 Task: Open Card Card0000000117 in Board Board0000000030 in Workspace WS0000000010 in Trello. Add Member Ayush98111@gmail.com to Card Card0000000117 in Board Board0000000030 in Workspace WS0000000010 in Trello. Add Purple Label titled Label0000000117 to Card Card0000000117 in Board Board0000000030 in Workspace WS0000000010 in Trello. Add Checklist CL0000000117 to Card Card0000000117 in Board Board0000000030 in Workspace WS0000000010 in Trello. Add Dates with Start Date as Aug 01 2023 and Due Date as Aug 31 2023 to Card Card0000000117 in Board Board0000000030 in Workspace WS0000000010 in Trello
Action: Mouse moved to (393, 344)
Screenshot: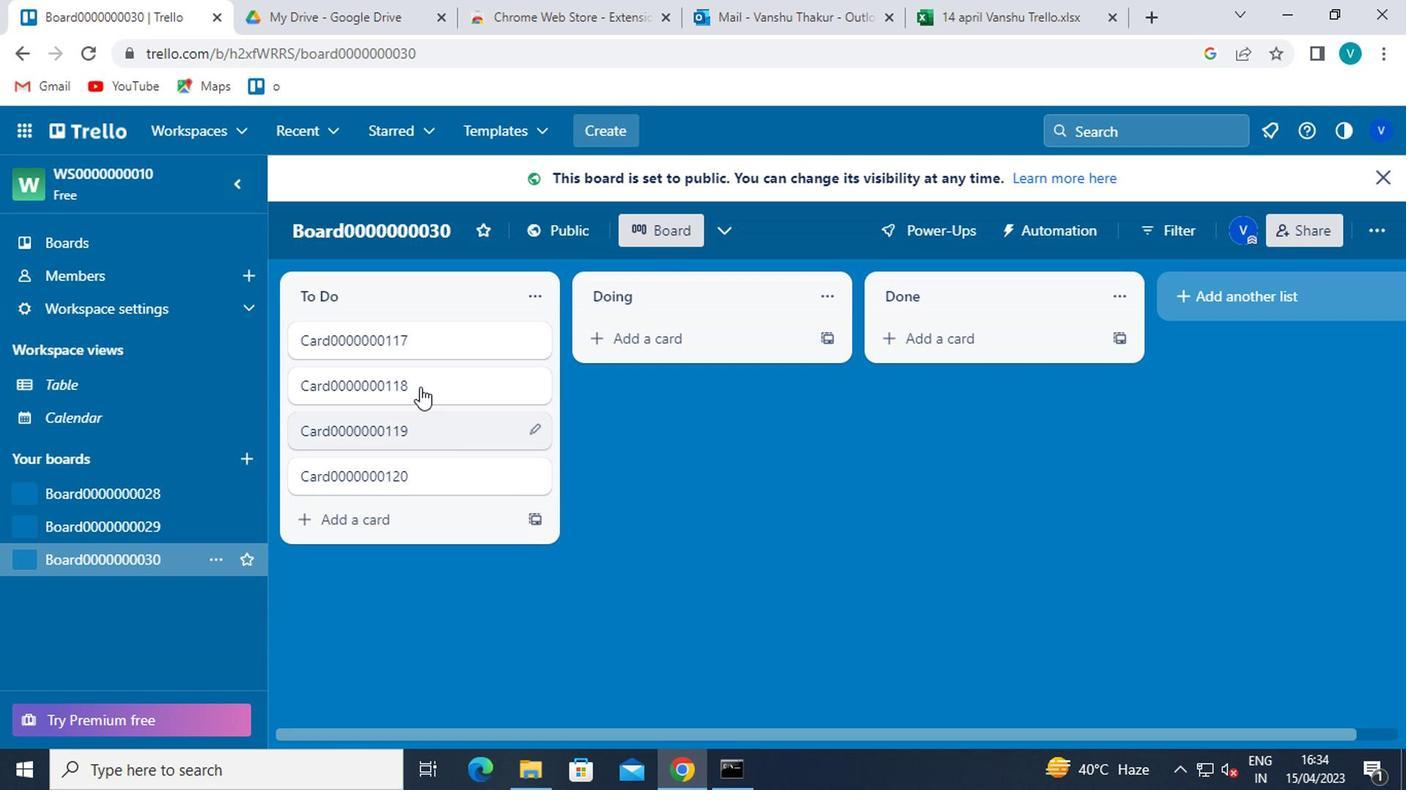 
Action: Mouse pressed left at (393, 344)
Screenshot: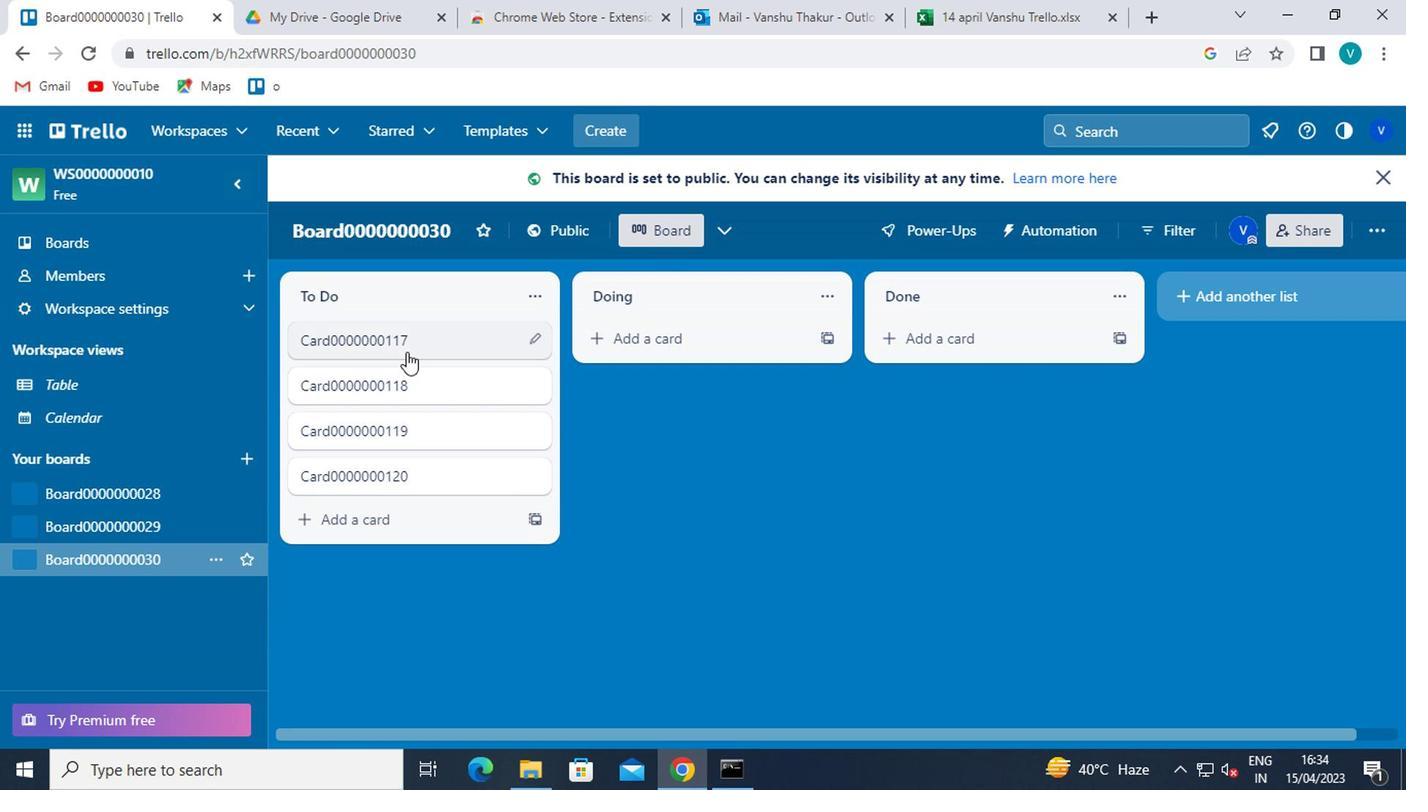 
Action: Mouse moved to (956, 296)
Screenshot: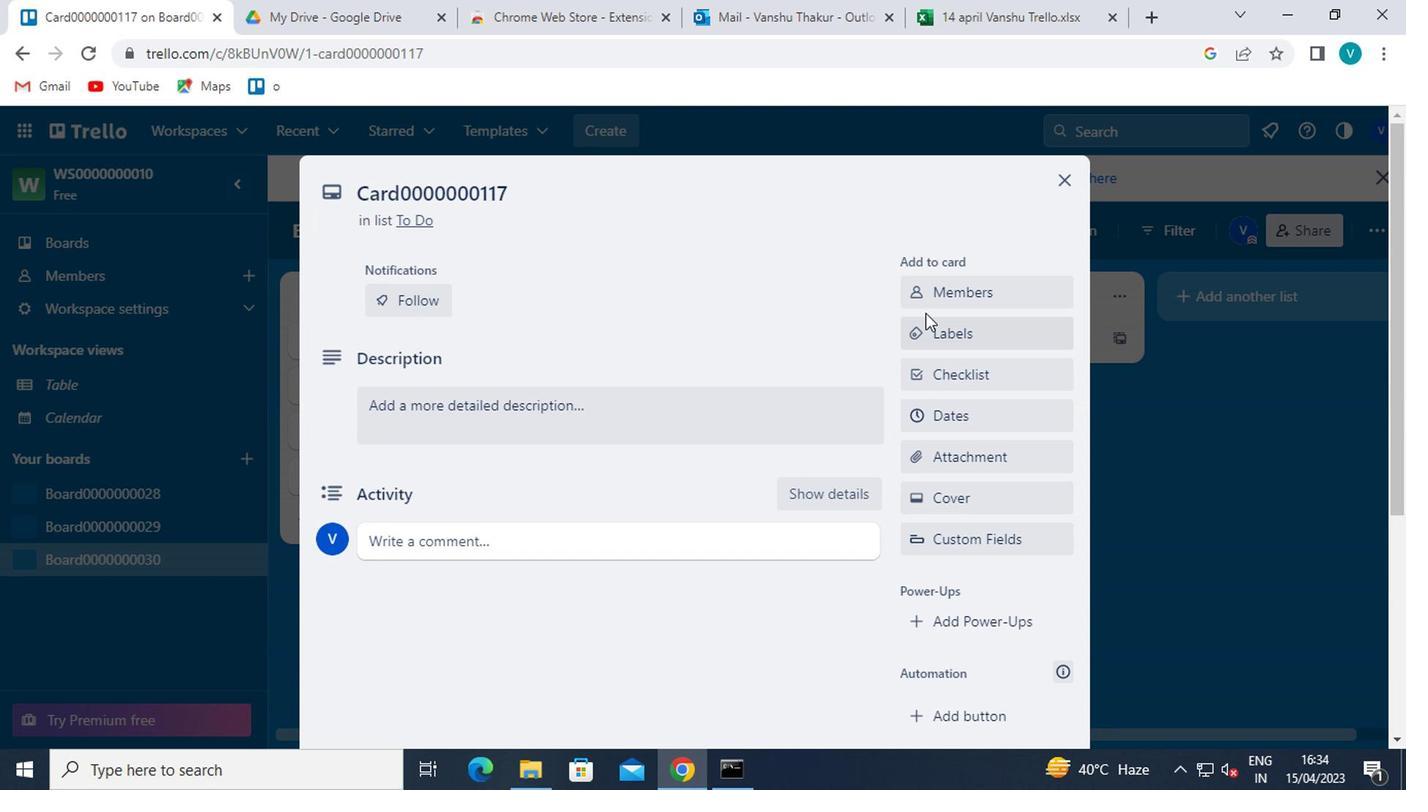 
Action: Mouse pressed left at (956, 296)
Screenshot: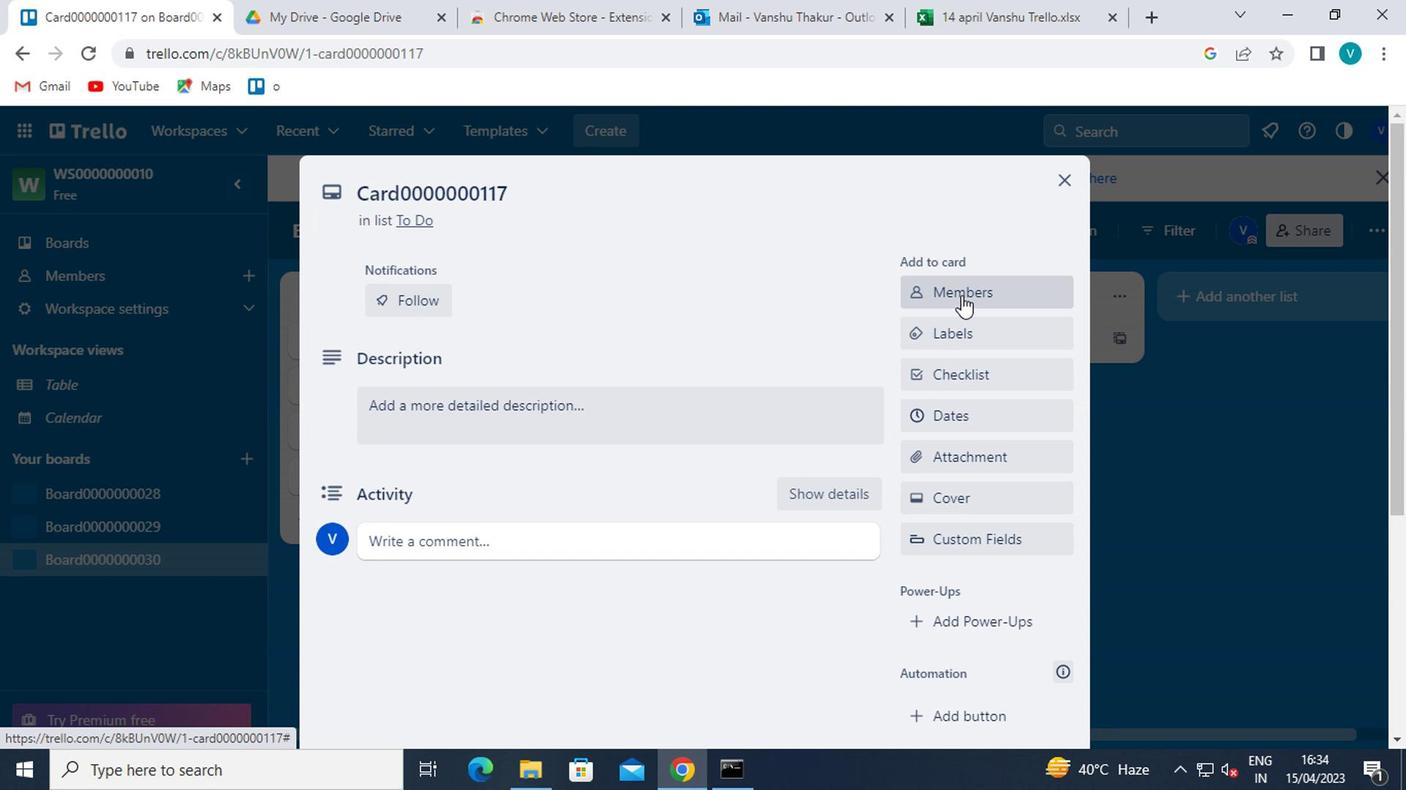 
Action: Mouse moved to (956, 388)
Screenshot: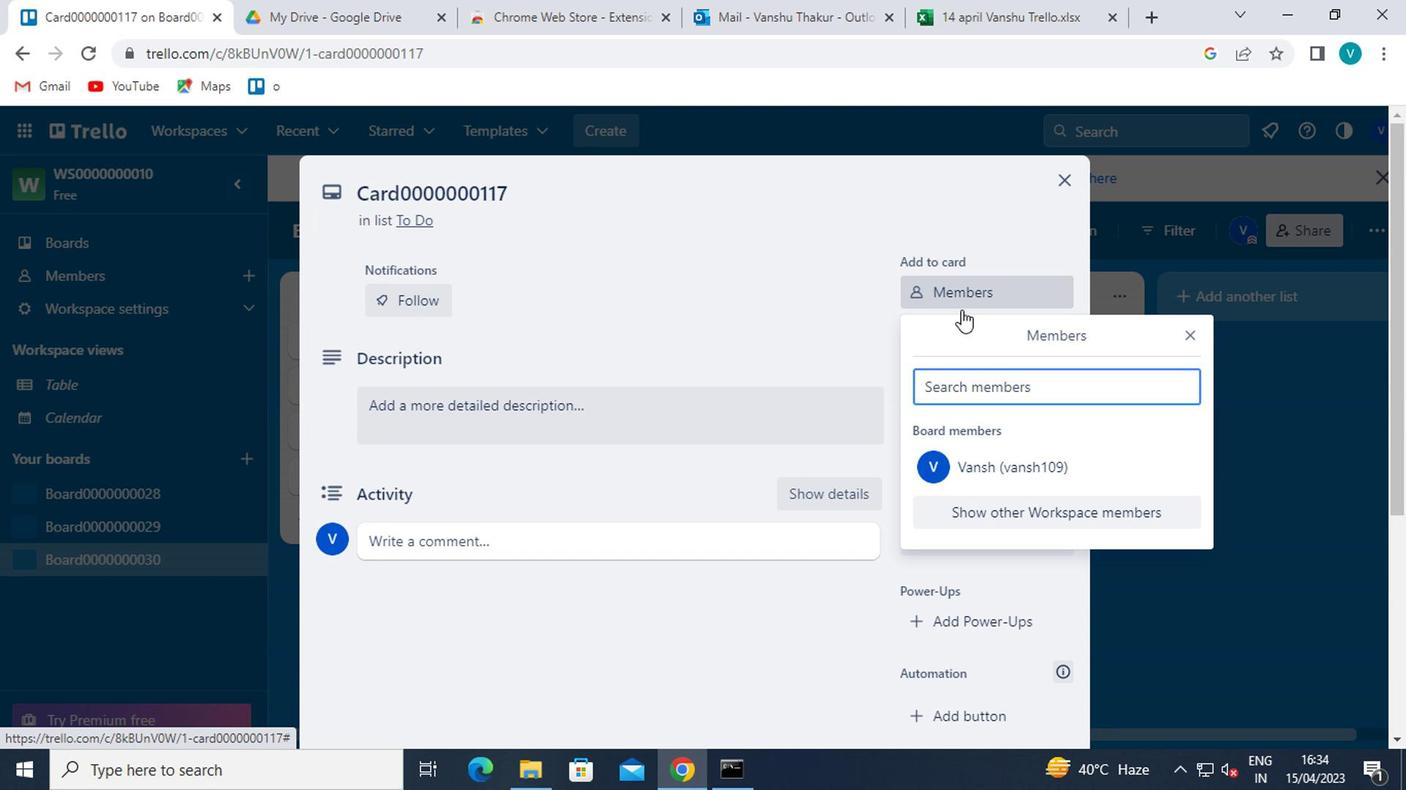 
Action: Mouse pressed left at (956, 388)
Screenshot: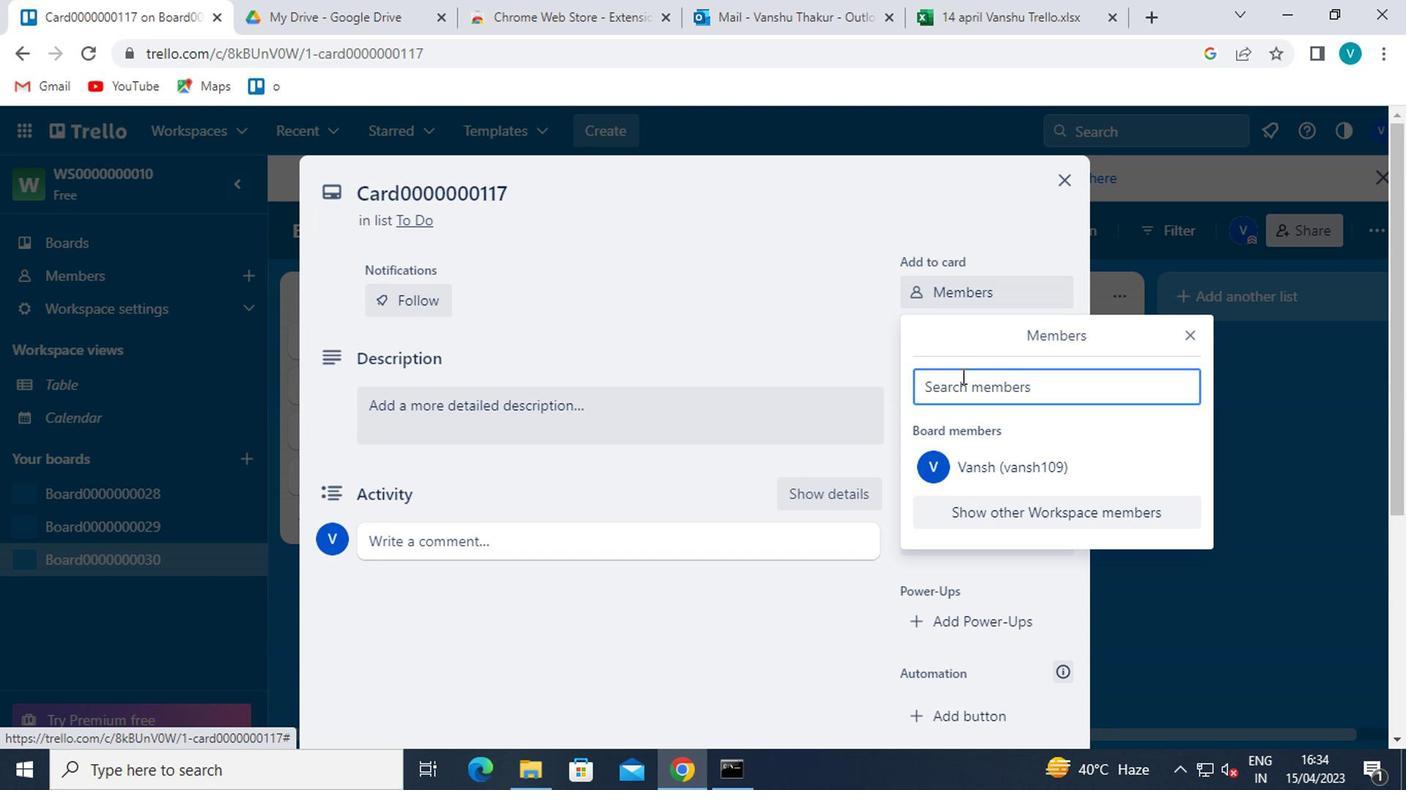 
Action: Key pressed <Key.shift>AYUSH9811<Key.shift>@GMAIL.COM
Screenshot: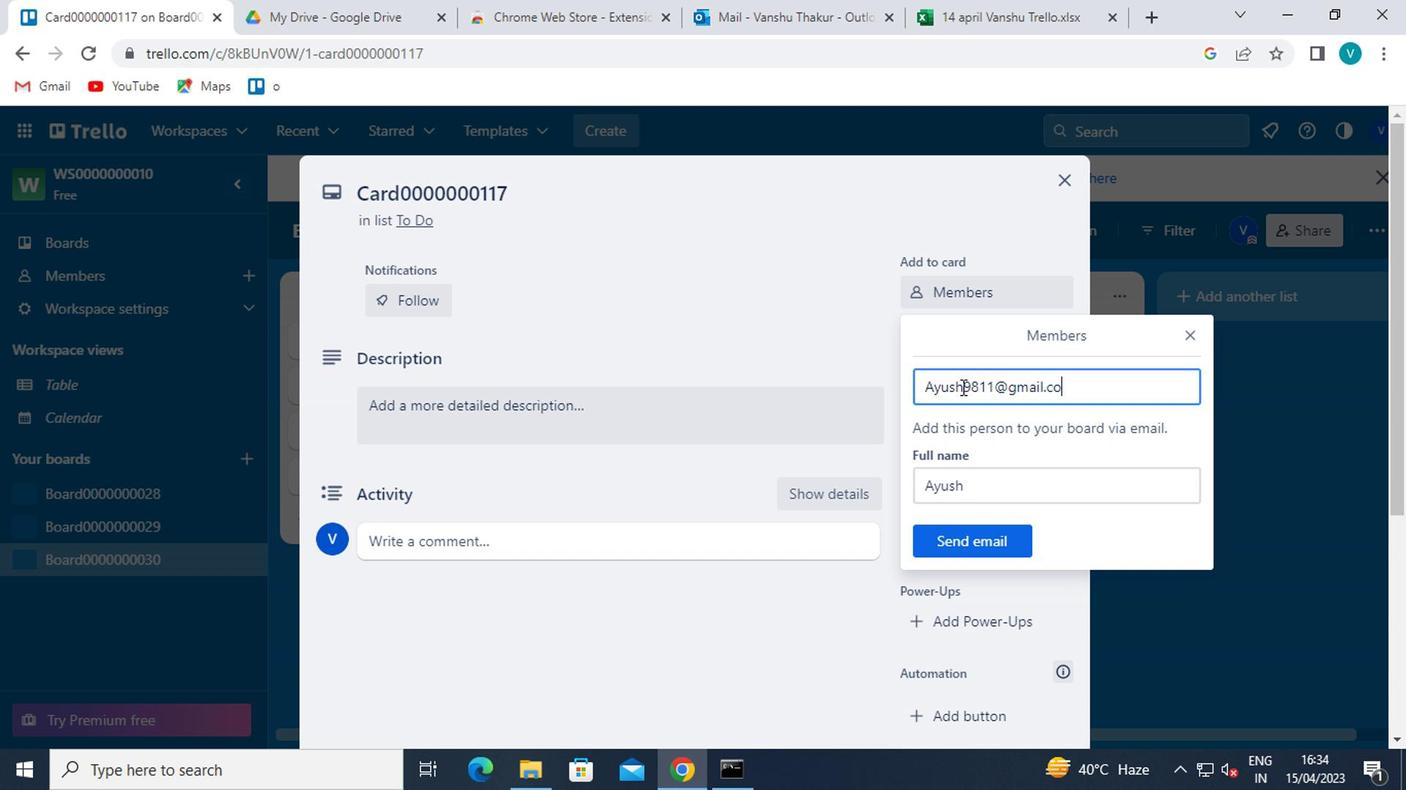 
Action: Mouse moved to (965, 534)
Screenshot: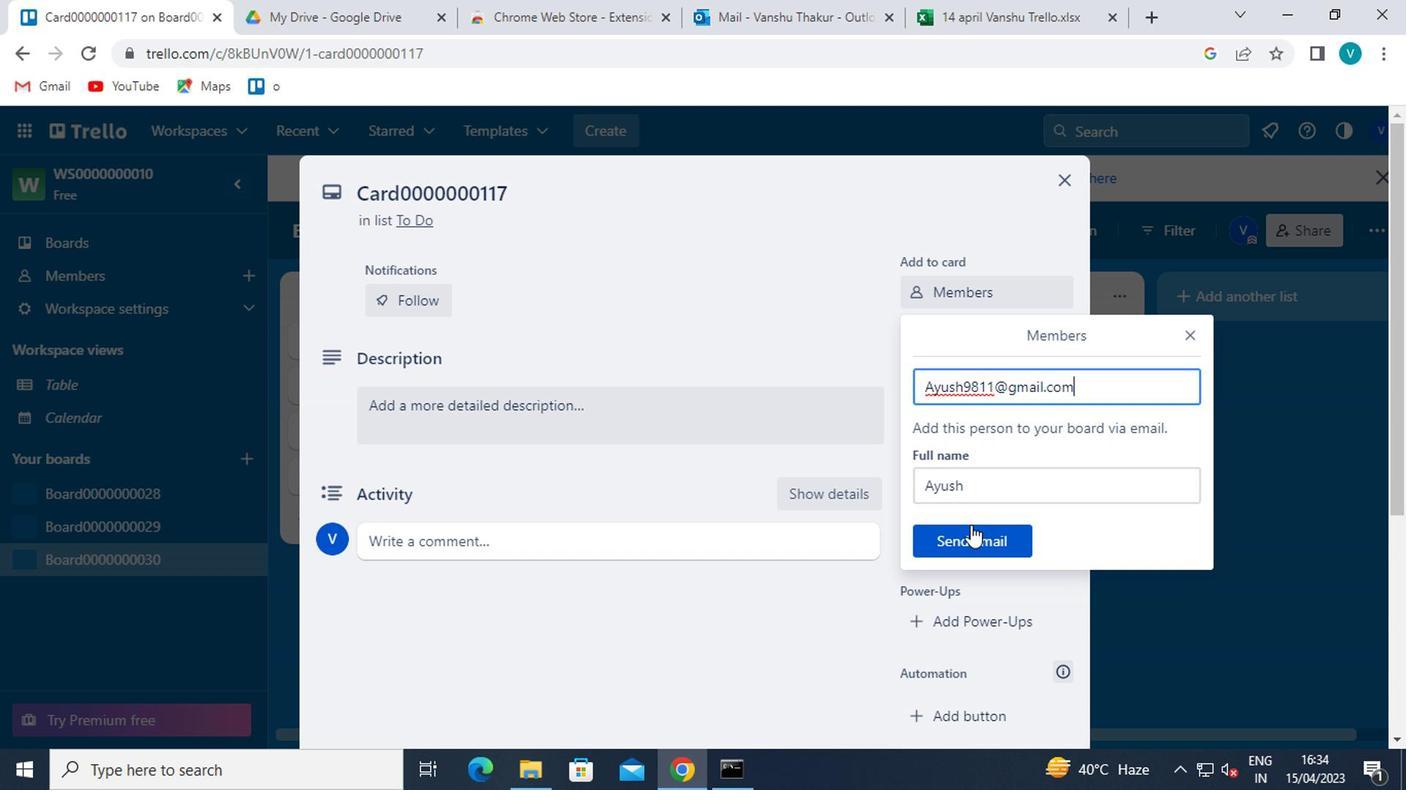 
Action: Mouse pressed left at (965, 534)
Screenshot: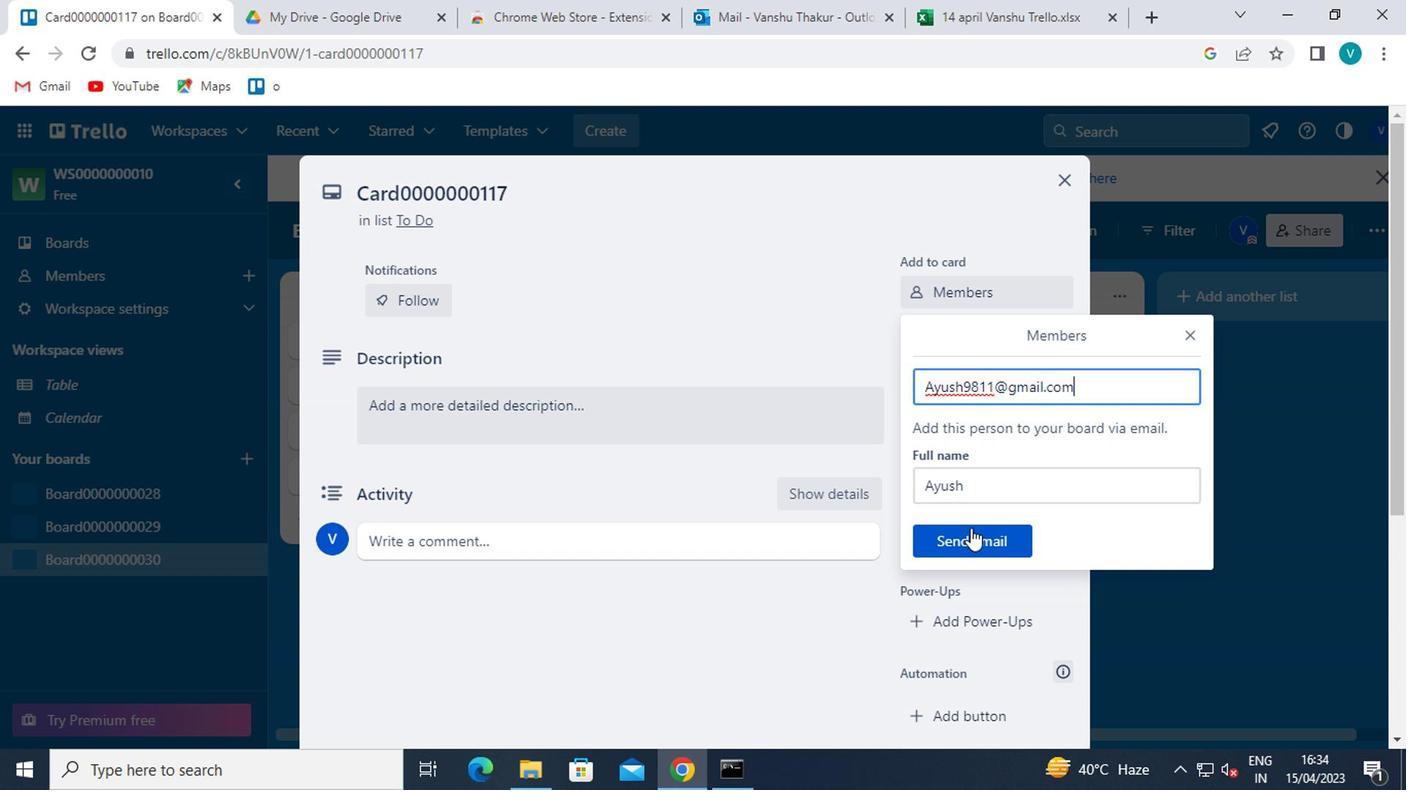 
Action: Mouse moved to (971, 338)
Screenshot: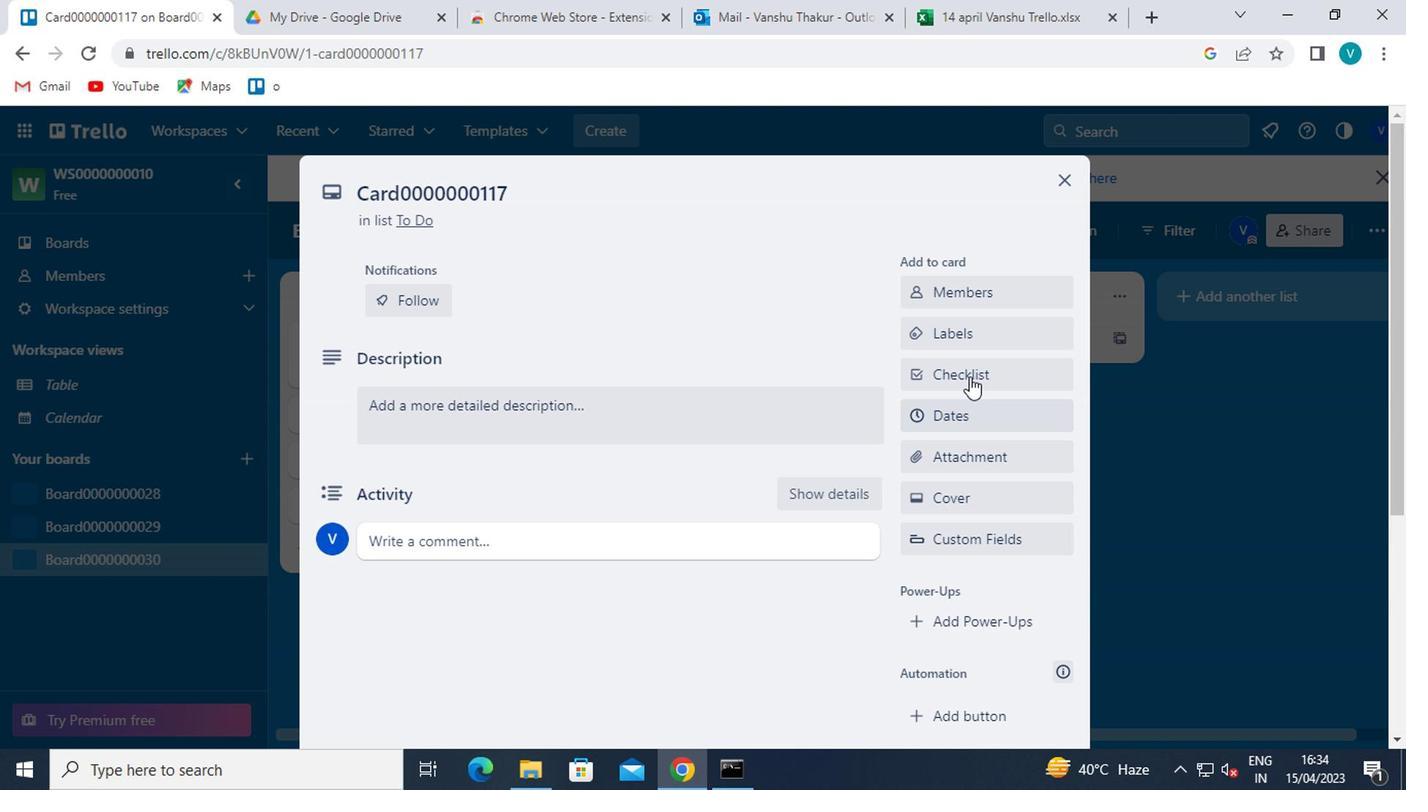 
Action: Mouse pressed left at (971, 338)
Screenshot: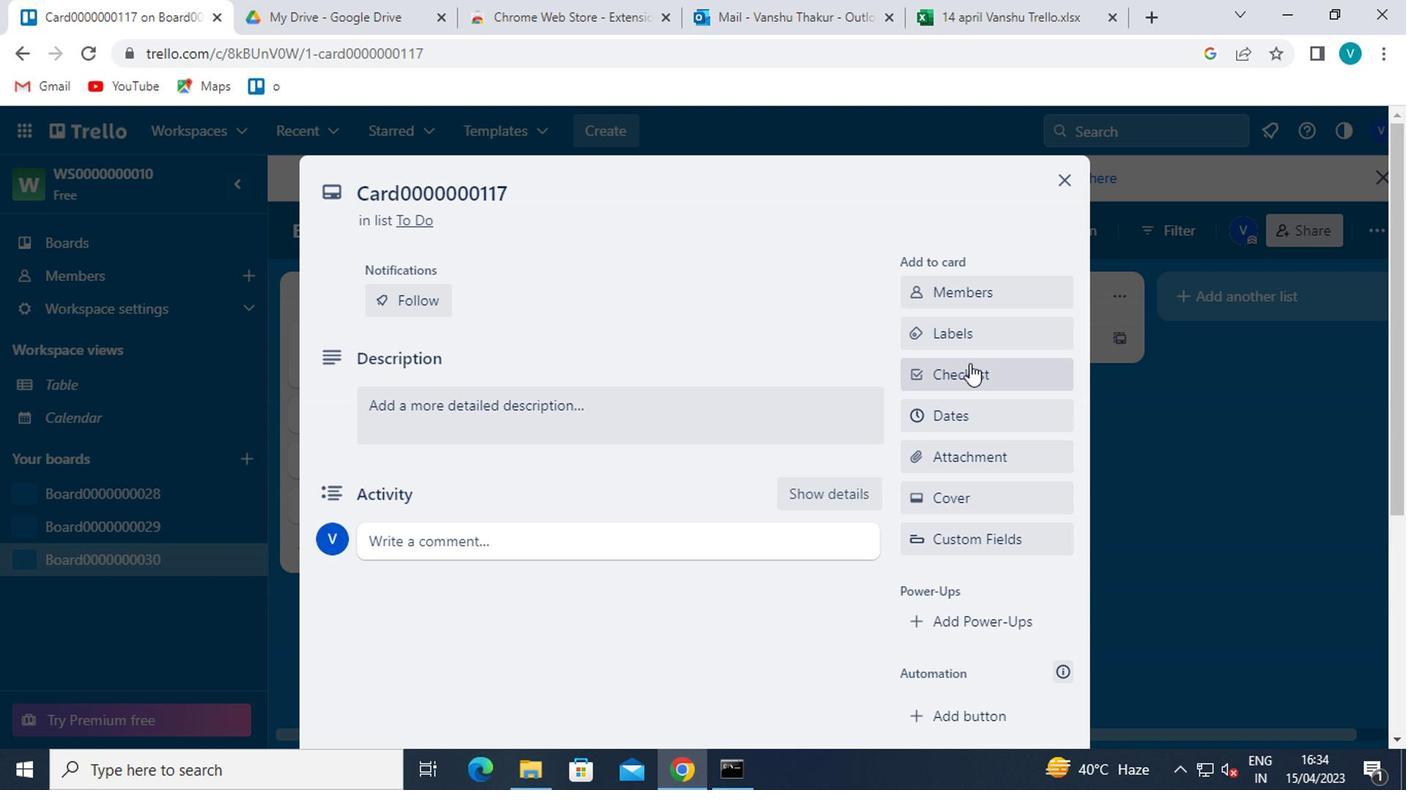 
Action: Mouse moved to (1004, 531)
Screenshot: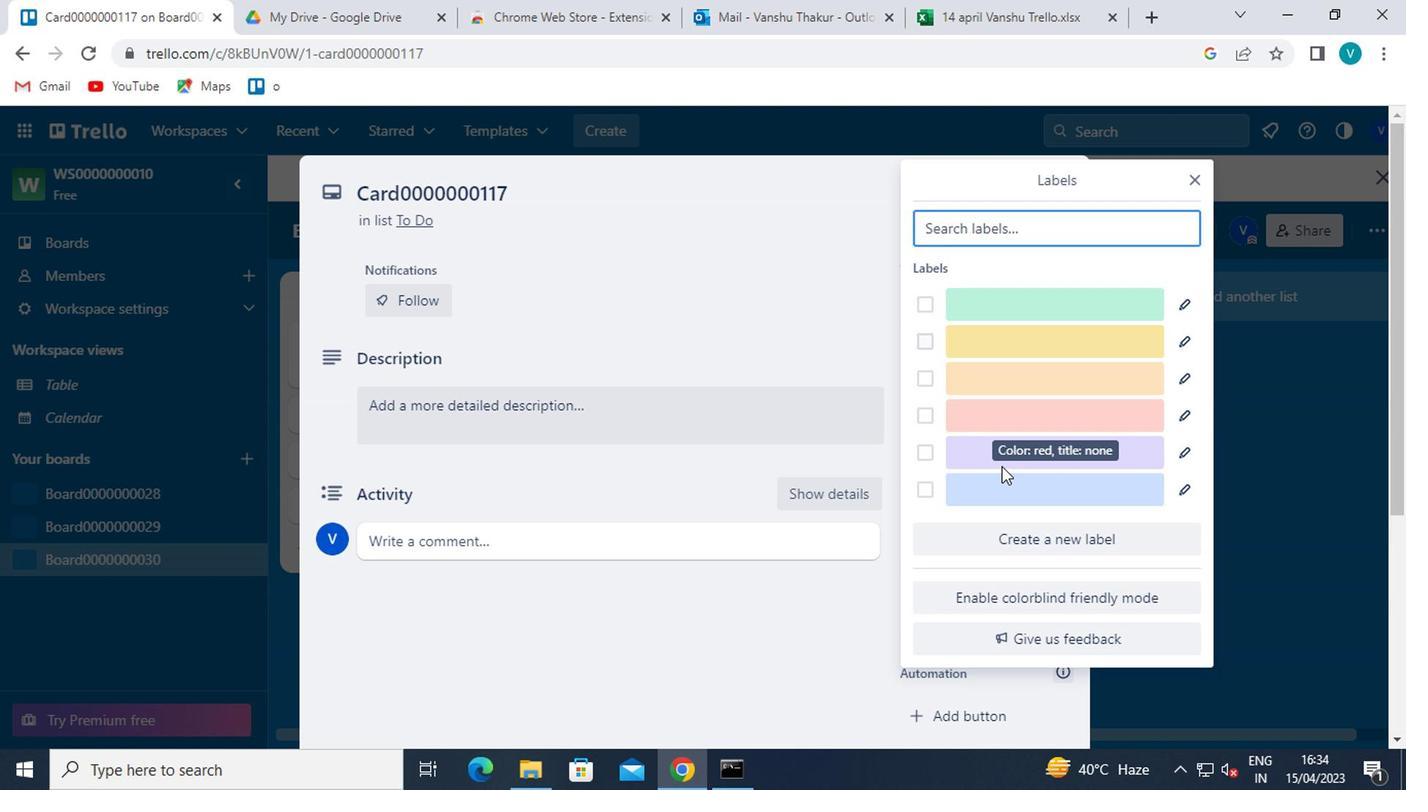 
Action: Mouse pressed left at (1004, 531)
Screenshot: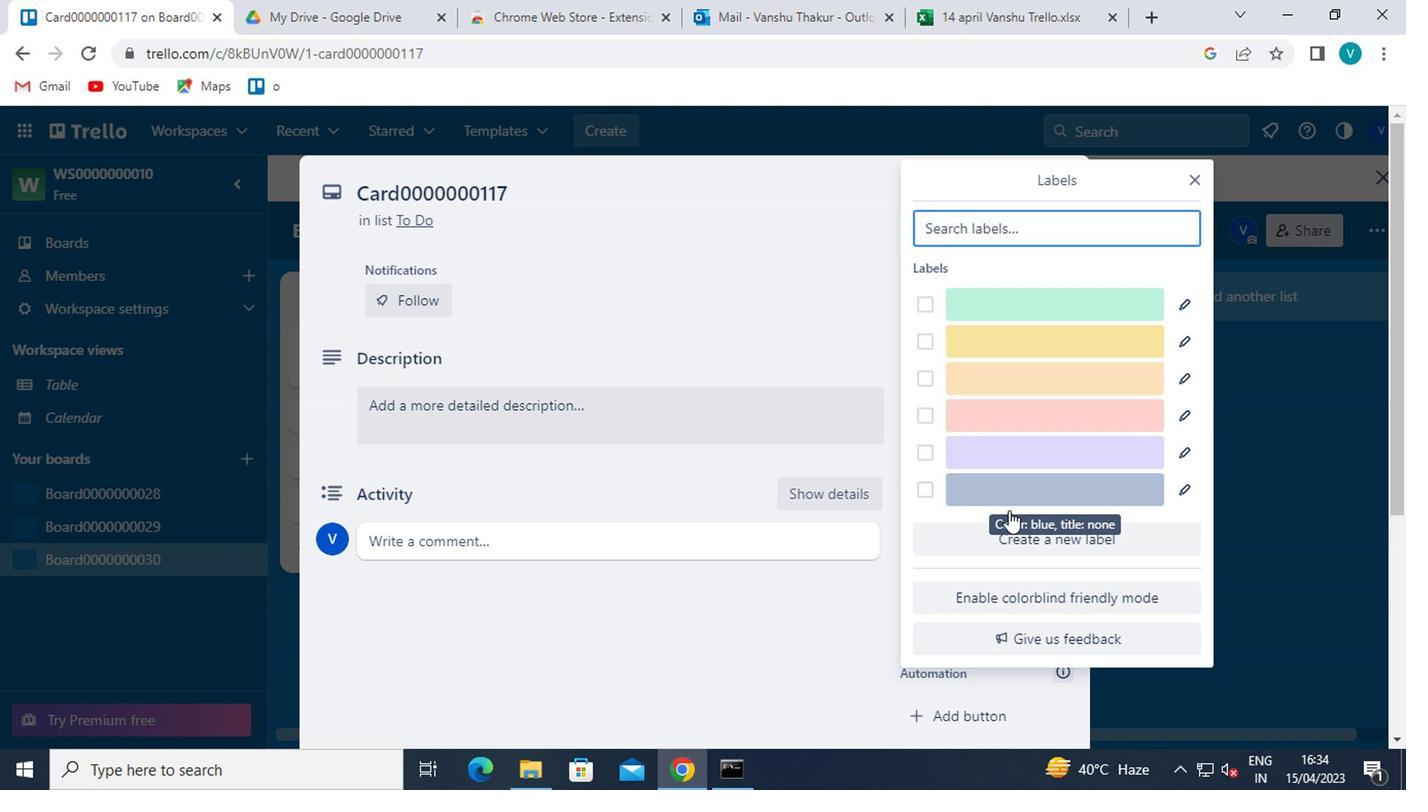 
Action: Mouse moved to (1006, 534)
Screenshot: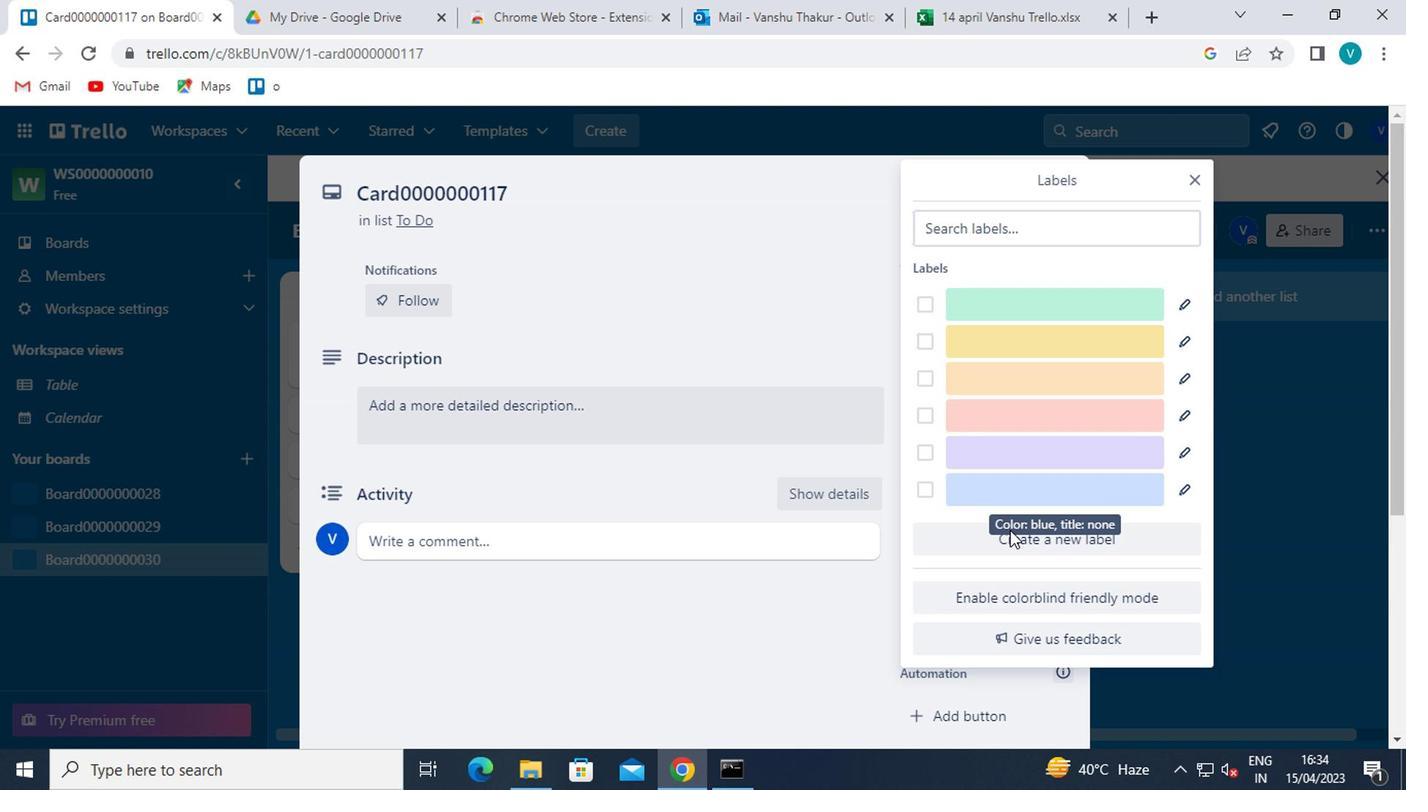 
Action: Mouse pressed left at (1006, 534)
Screenshot: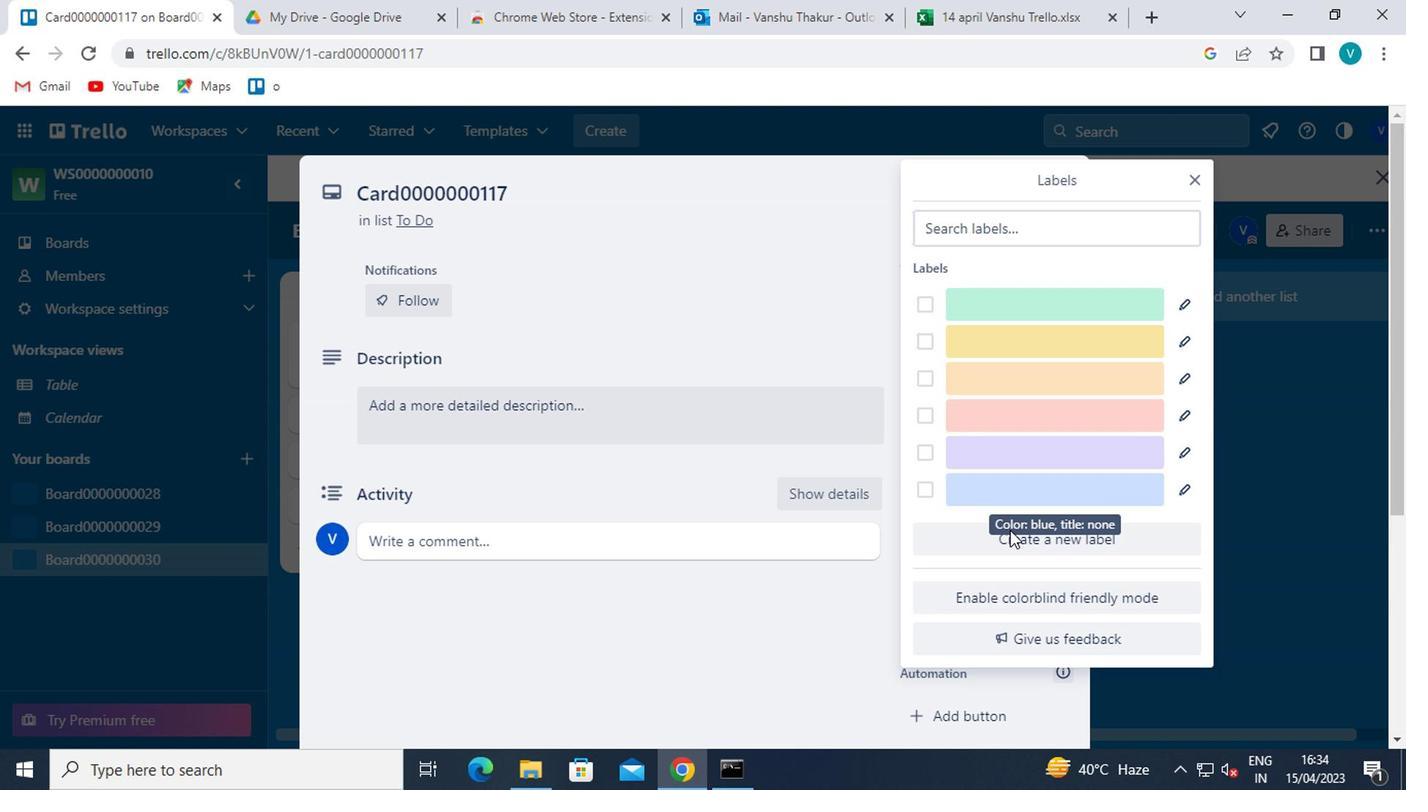 
Action: Mouse moved to (1008, 539)
Screenshot: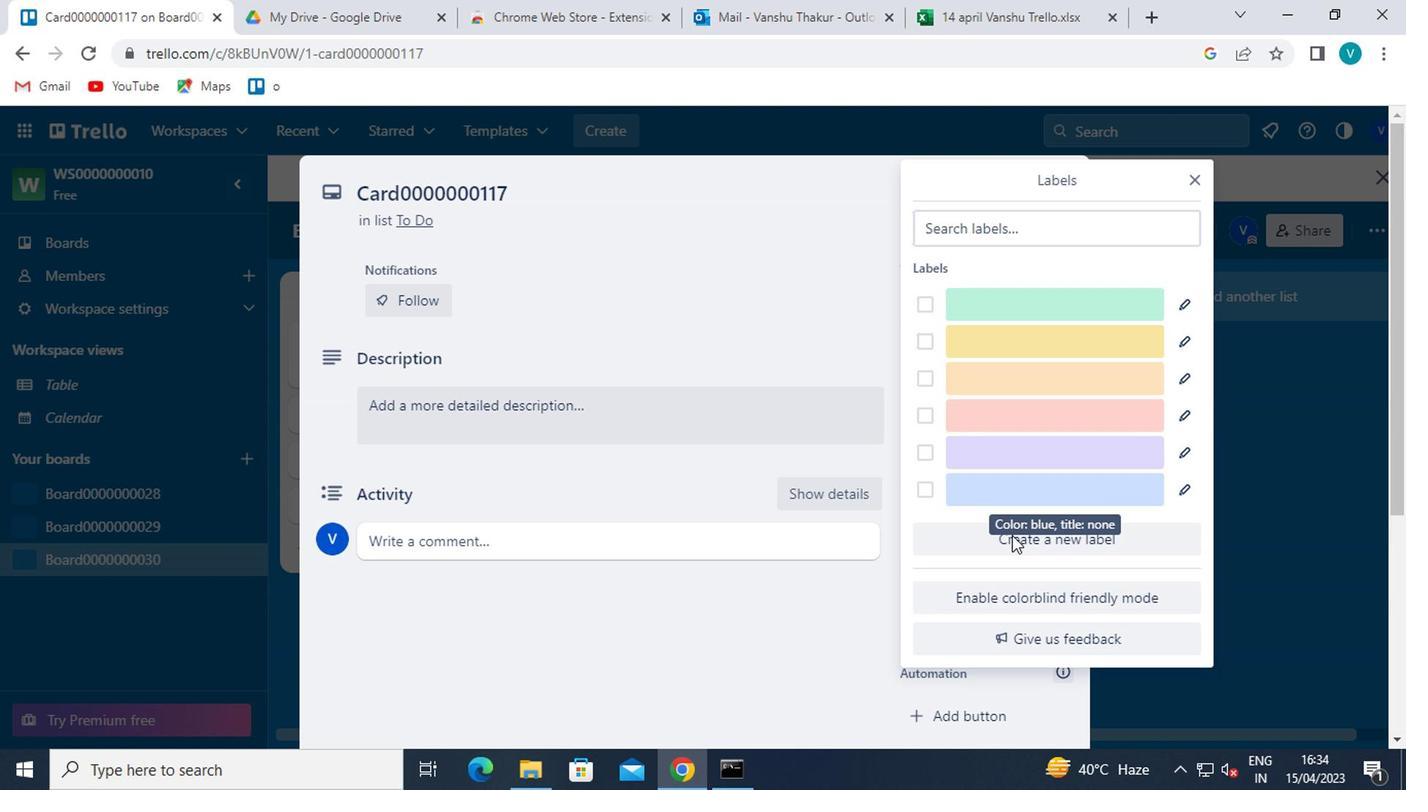
Action: Mouse pressed left at (1008, 539)
Screenshot: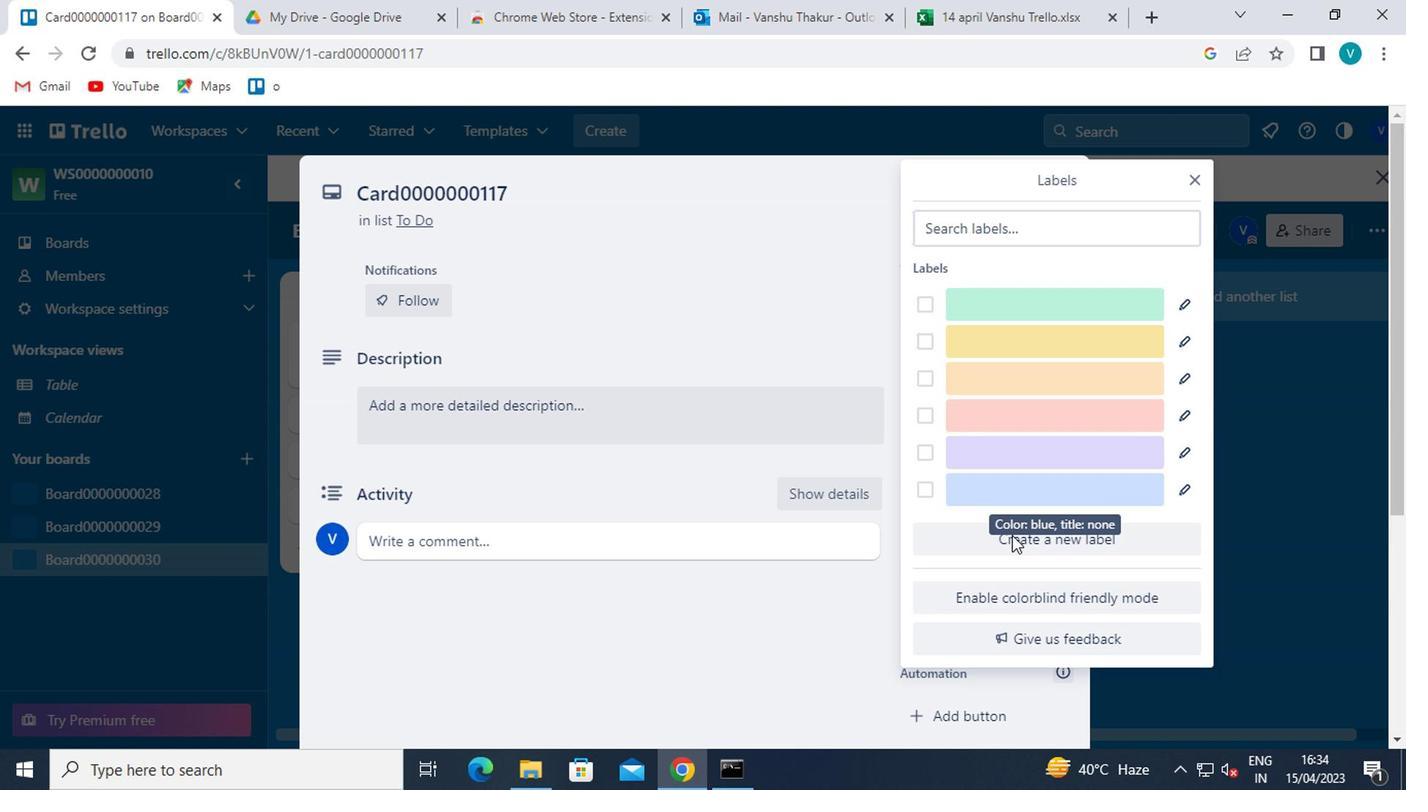 
Action: Mouse moved to (1165, 481)
Screenshot: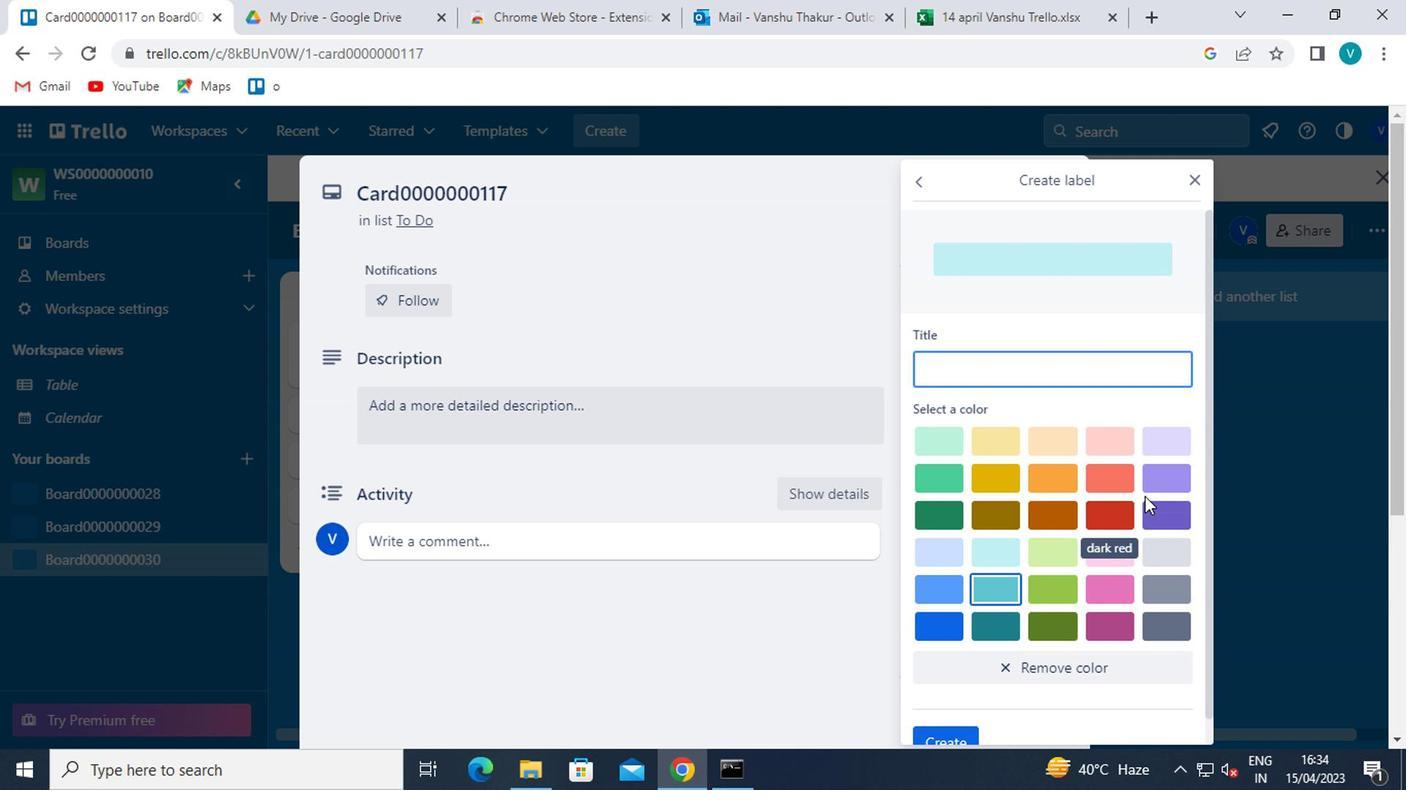 
Action: Mouse pressed left at (1165, 481)
Screenshot: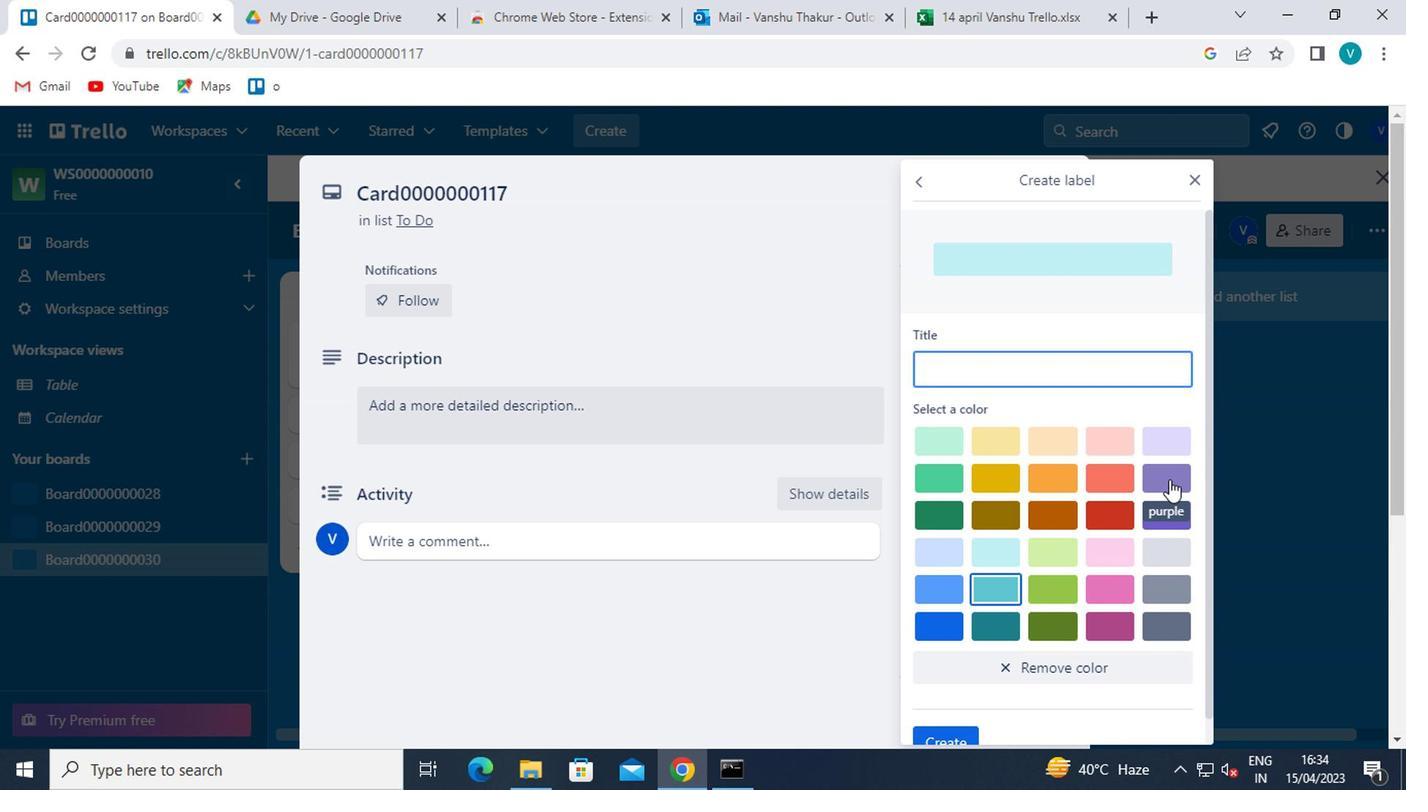 
Action: Mouse moved to (1028, 359)
Screenshot: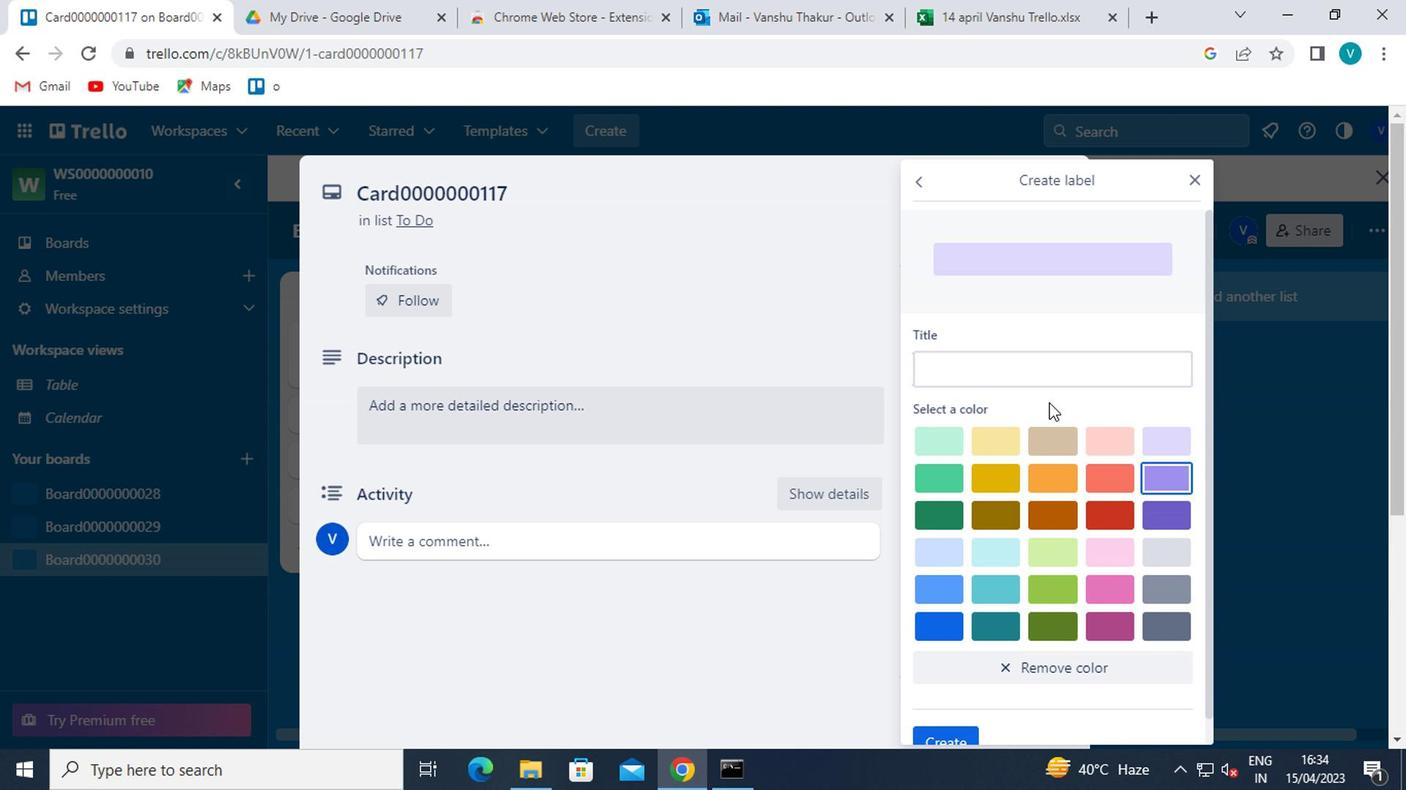 
Action: Mouse pressed left at (1028, 359)
Screenshot: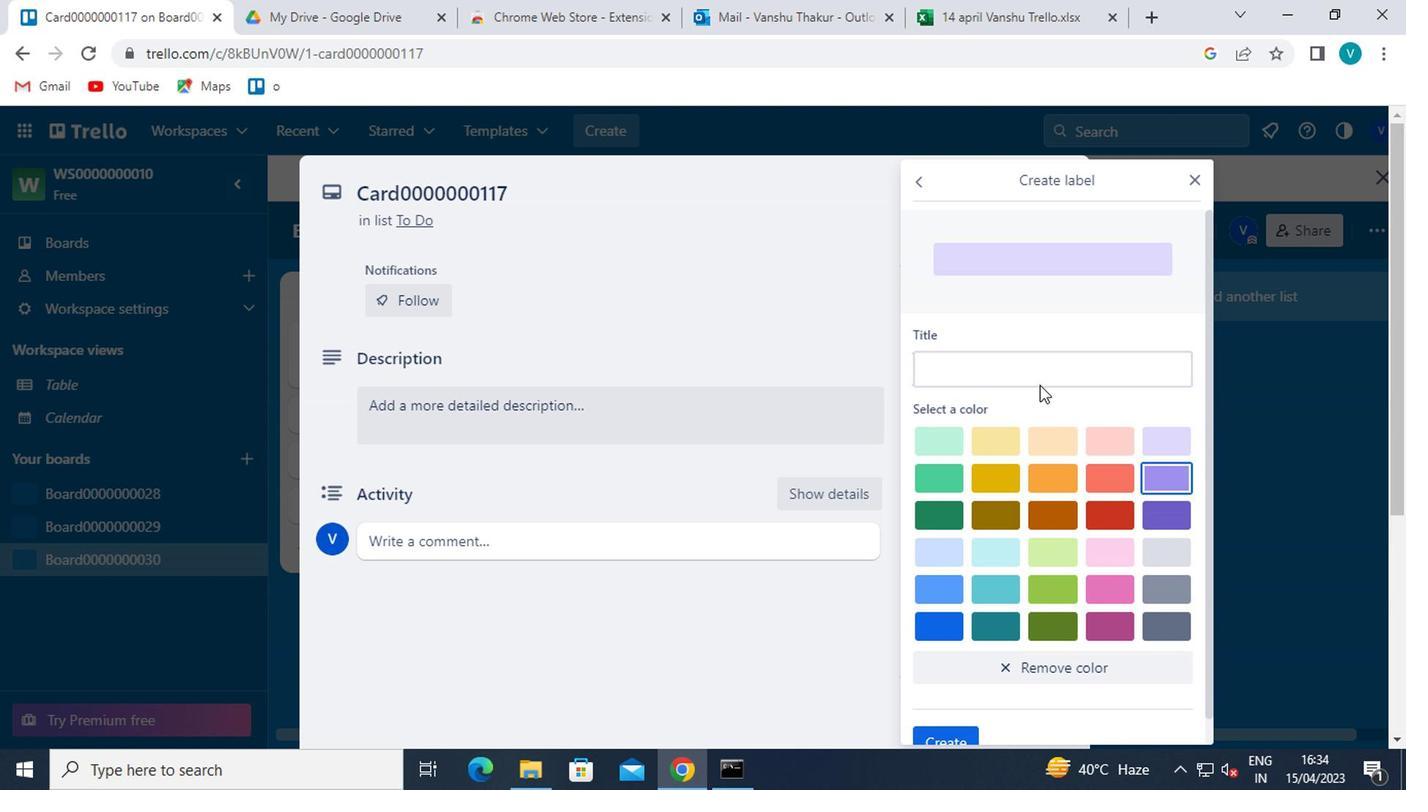 
Action: Key pressed <Key.shift>LABEL0000000117
Screenshot: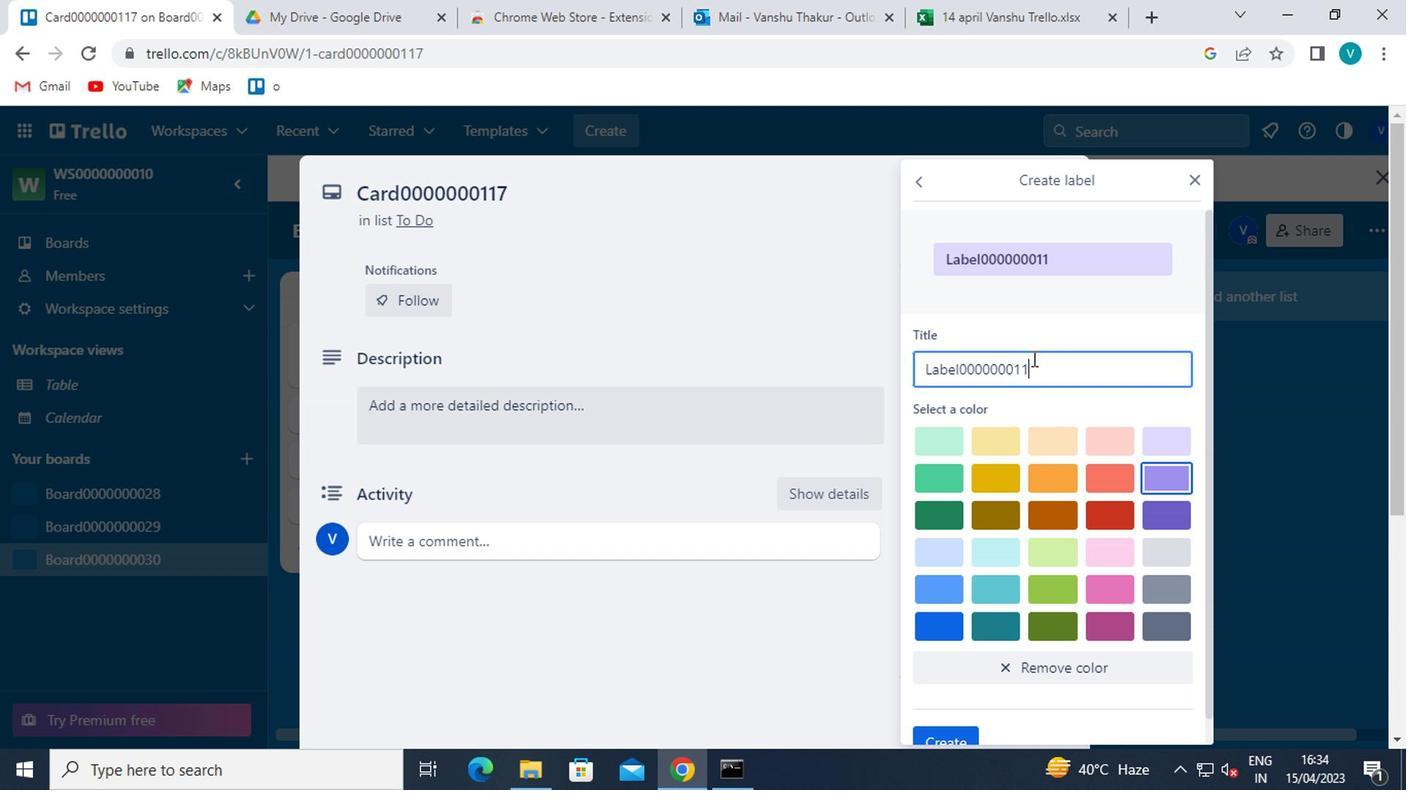 
Action: Mouse moved to (1026, 369)
Screenshot: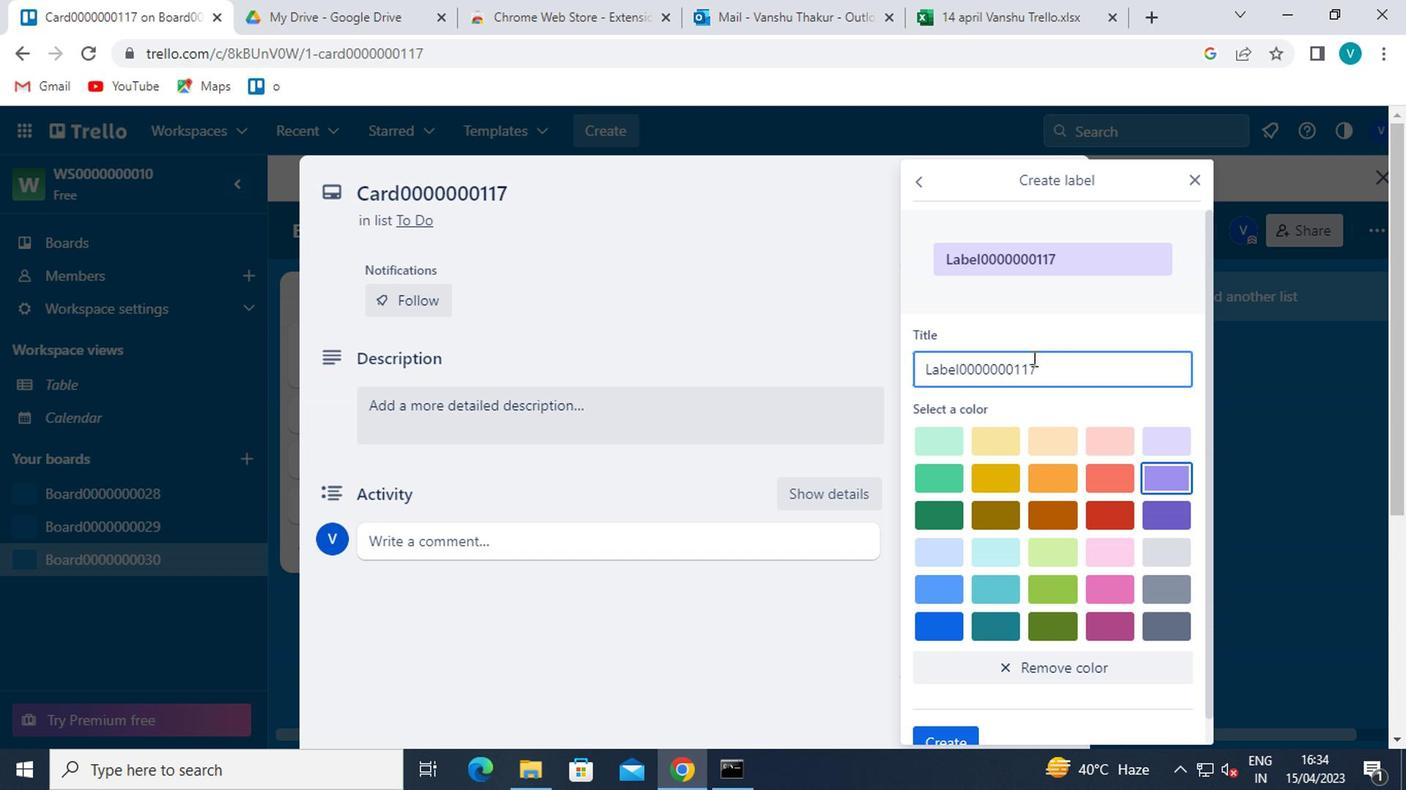
Action: Mouse scrolled (1026, 369) with delta (0, 0)
Screenshot: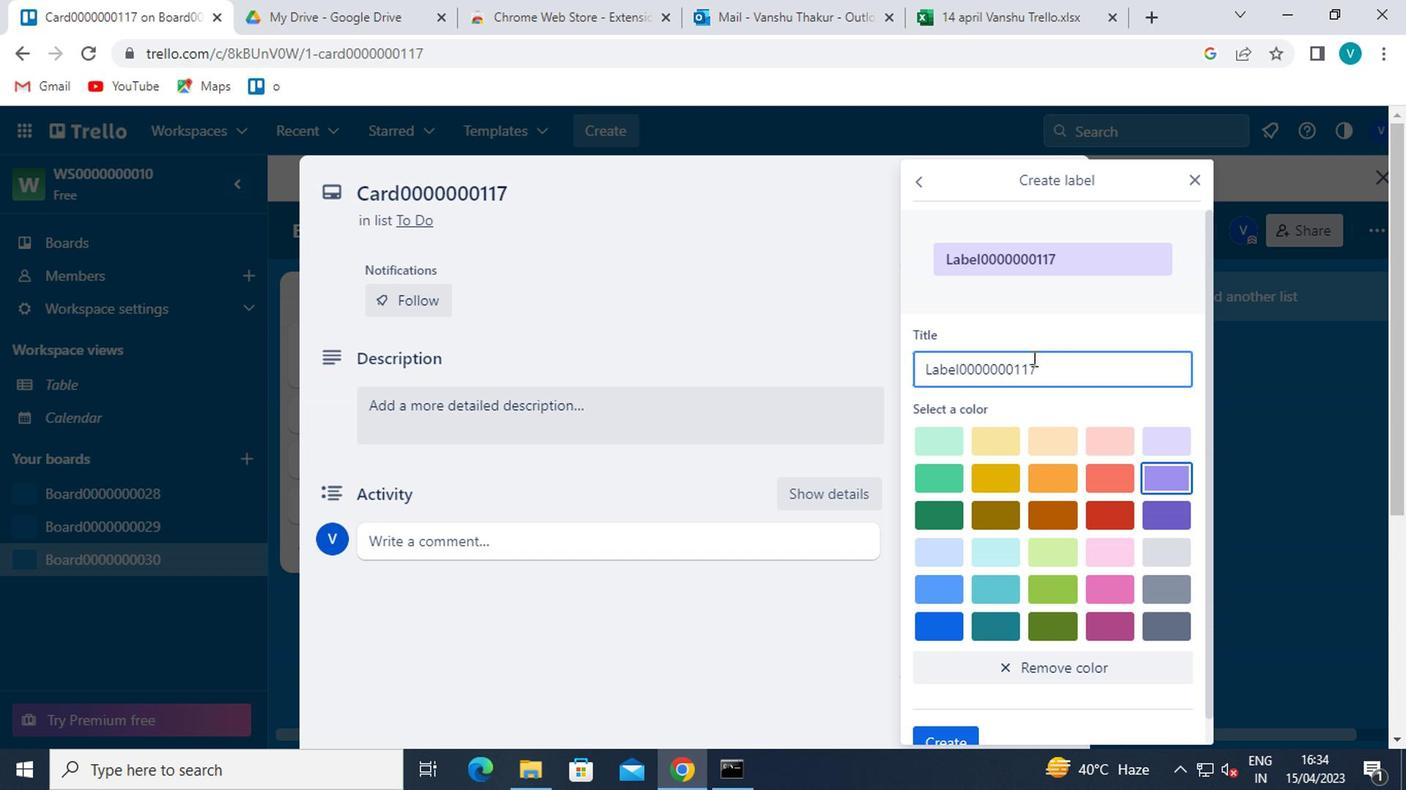 
Action: Mouse moved to (1026, 372)
Screenshot: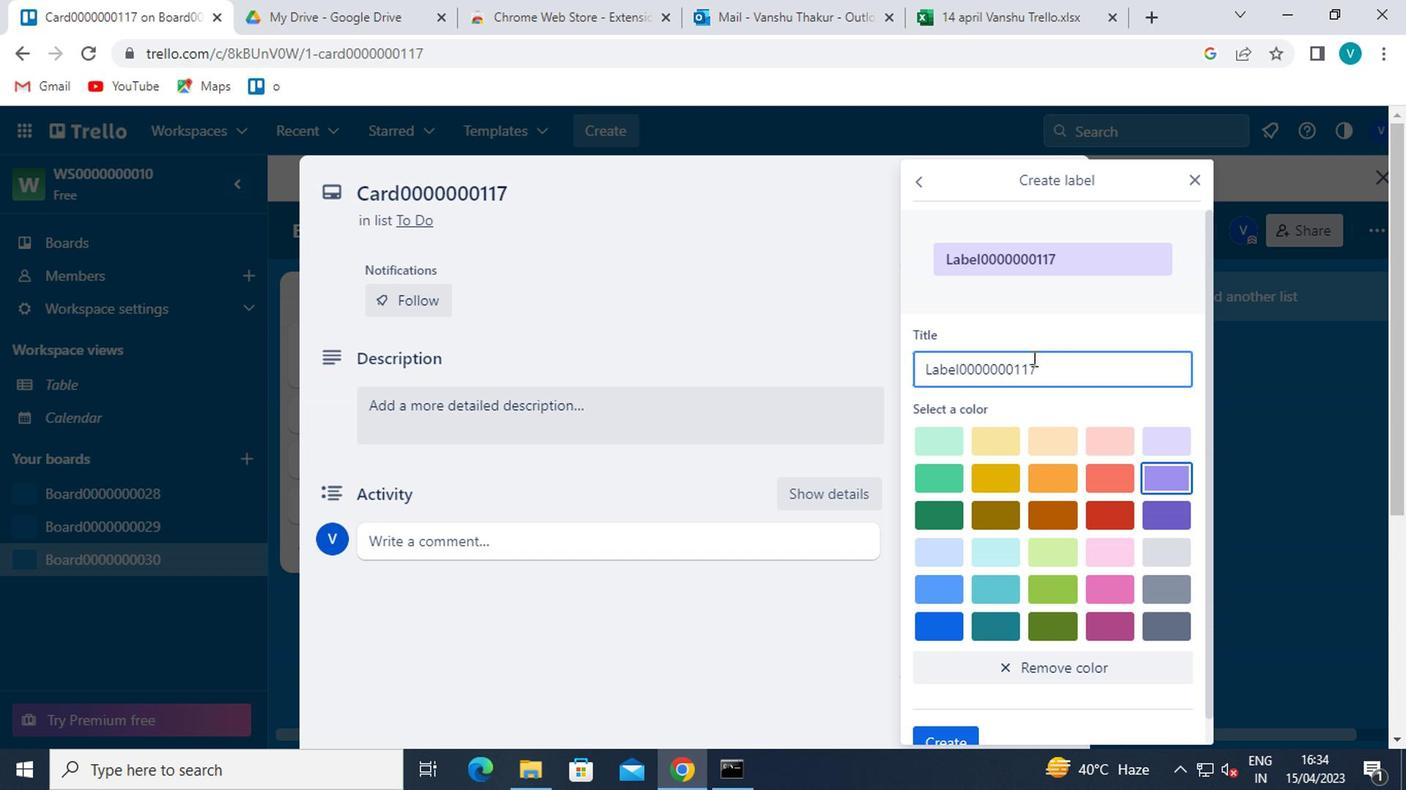 
Action: Mouse scrolled (1026, 371) with delta (0, 0)
Screenshot: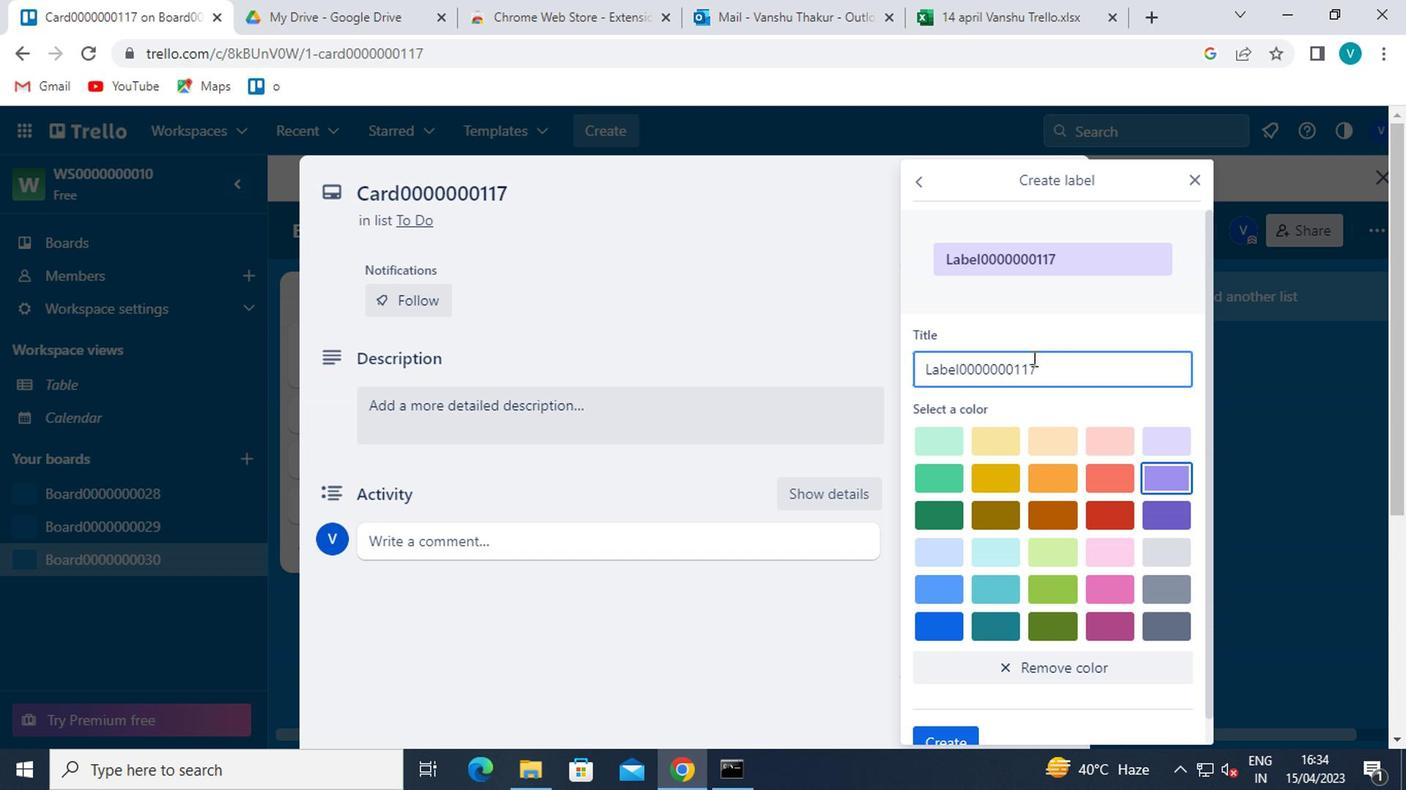 
Action: Mouse moved to (927, 713)
Screenshot: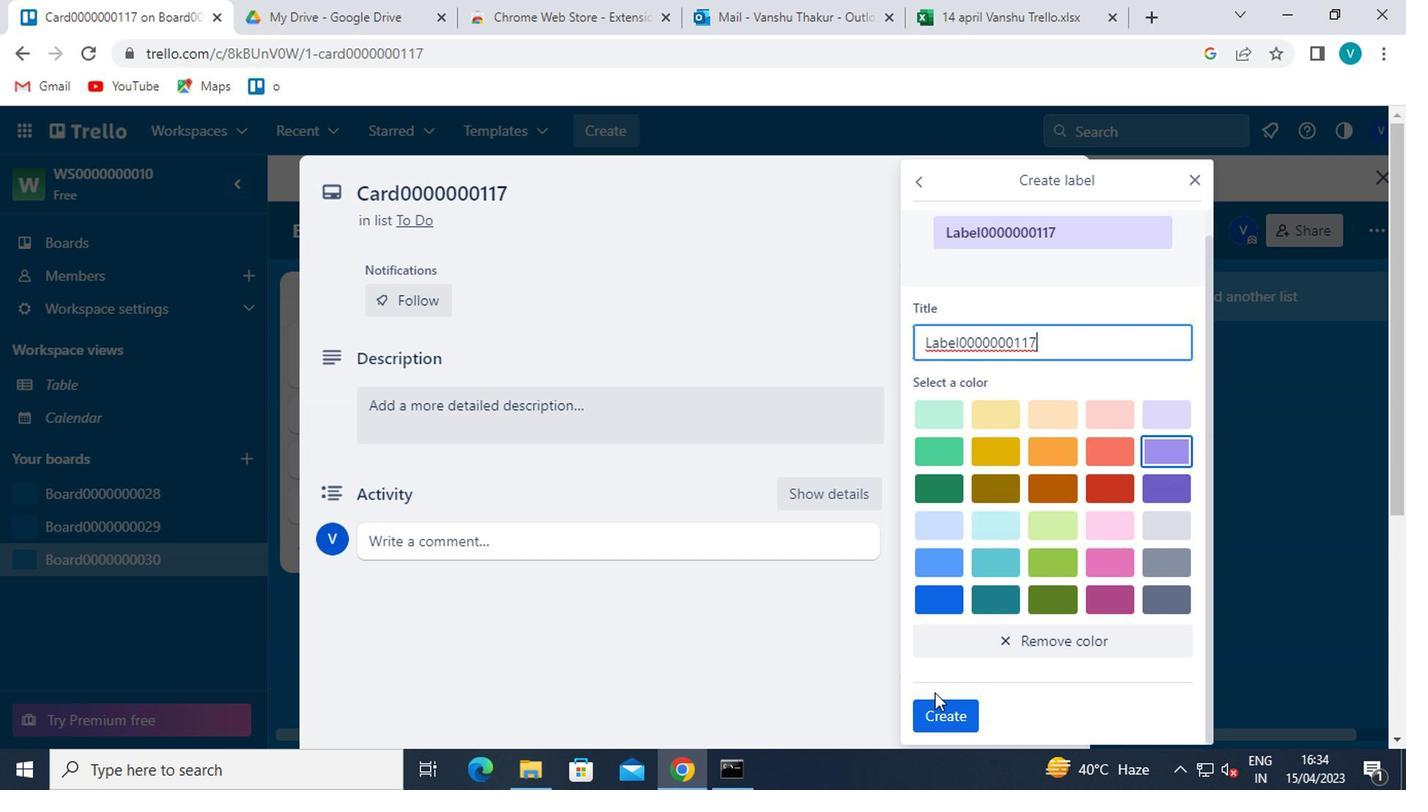 
Action: Mouse pressed left at (927, 713)
Screenshot: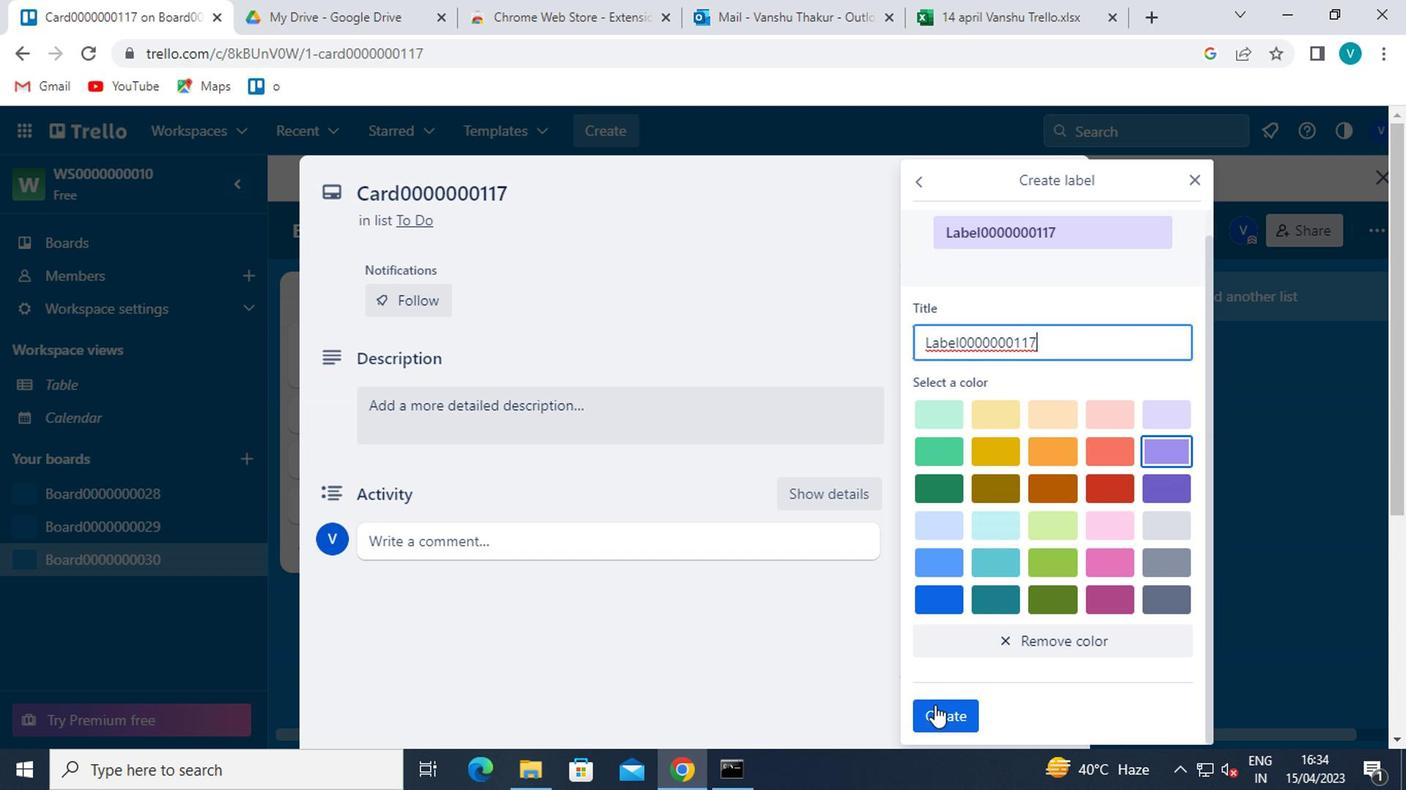 
Action: Mouse moved to (1195, 187)
Screenshot: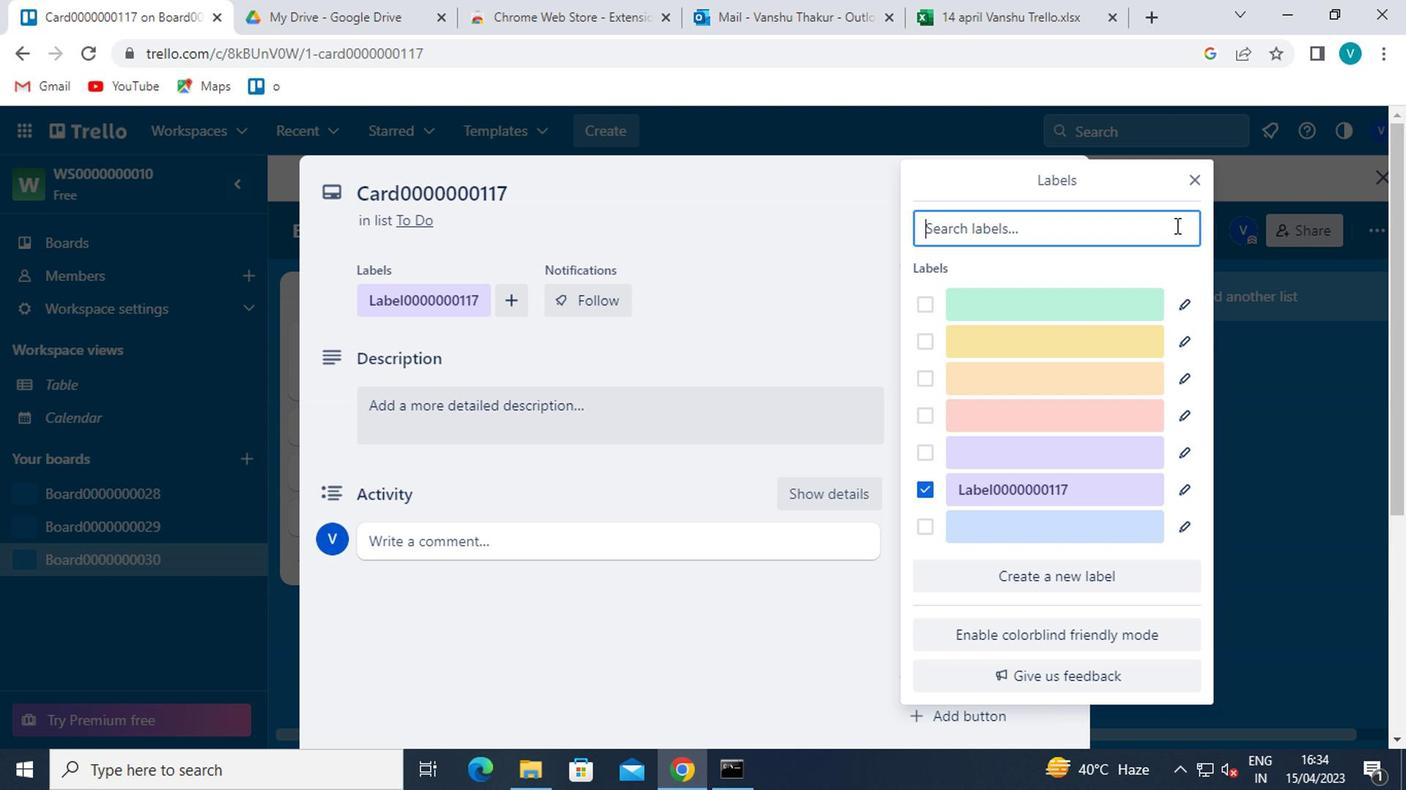 
Action: Mouse pressed left at (1195, 187)
Screenshot: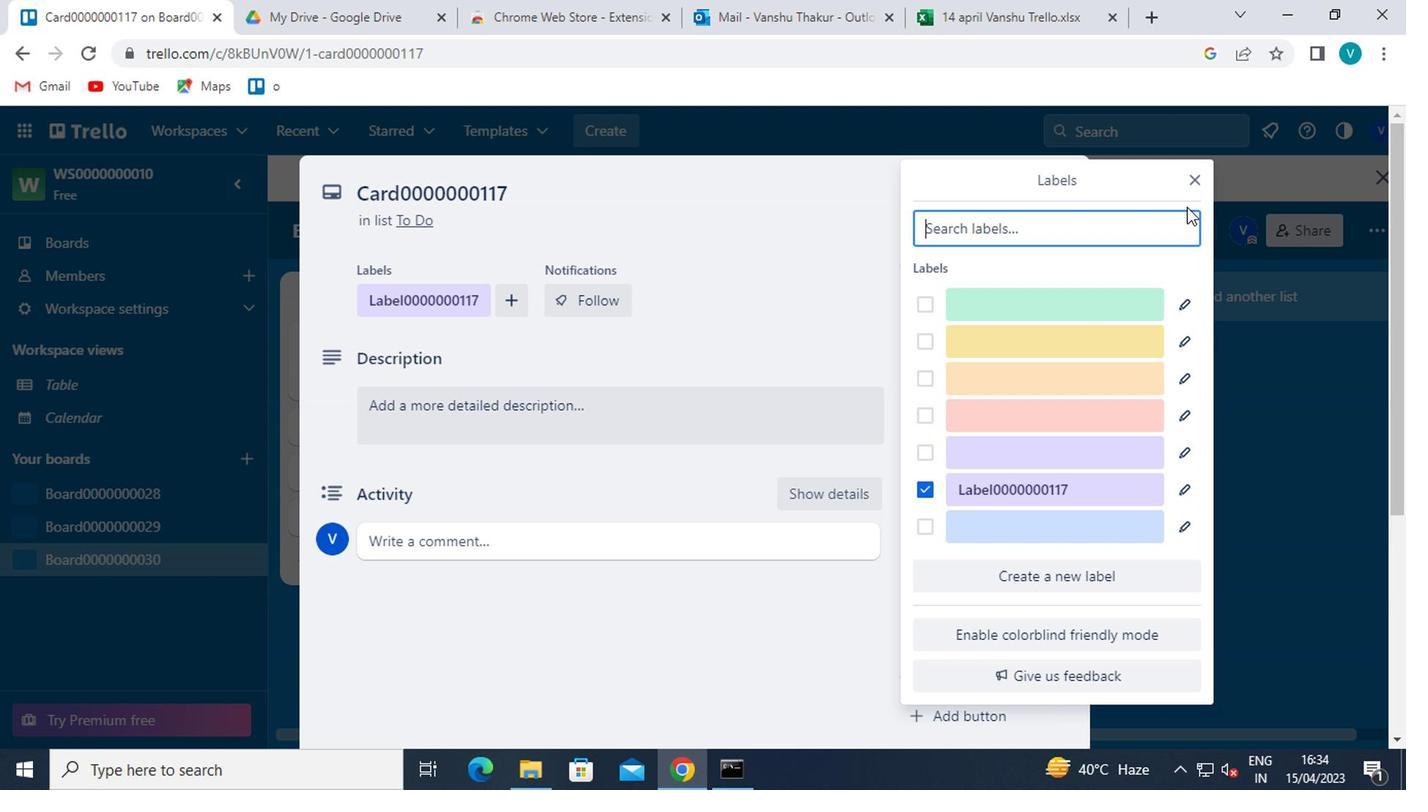 
Action: Mouse moved to (1004, 389)
Screenshot: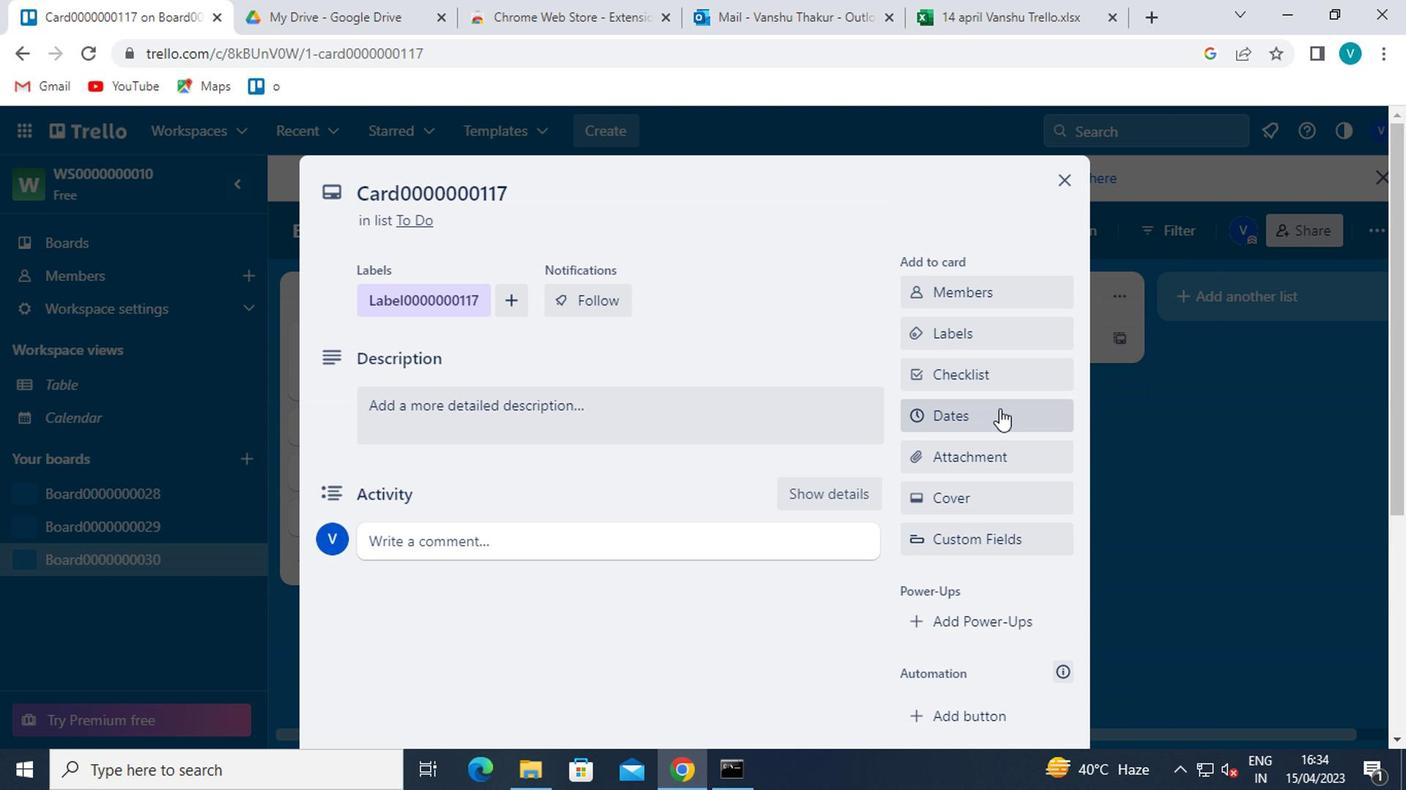 
Action: Mouse pressed left at (1004, 389)
Screenshot: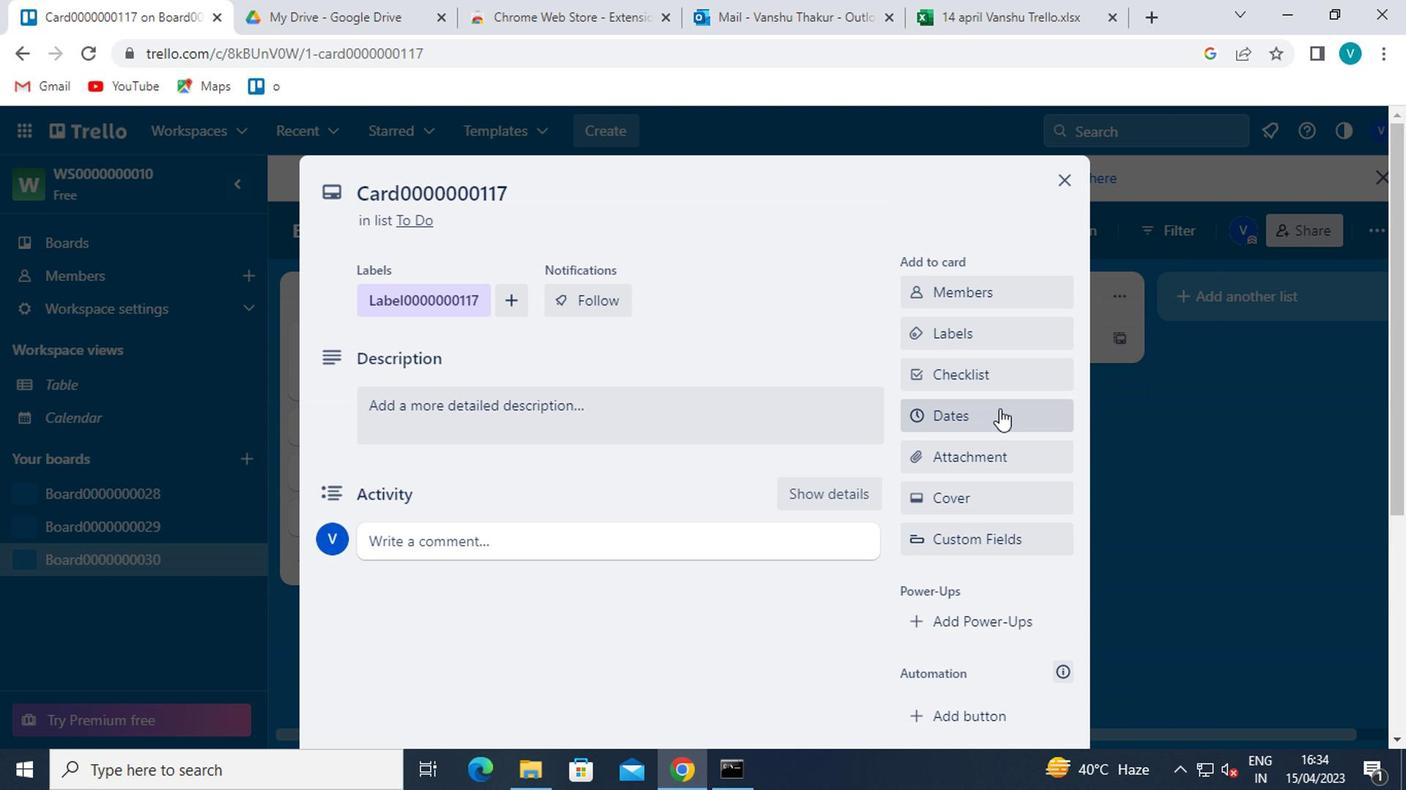
Action: Mouse moved to (985, 459)
Screenshot: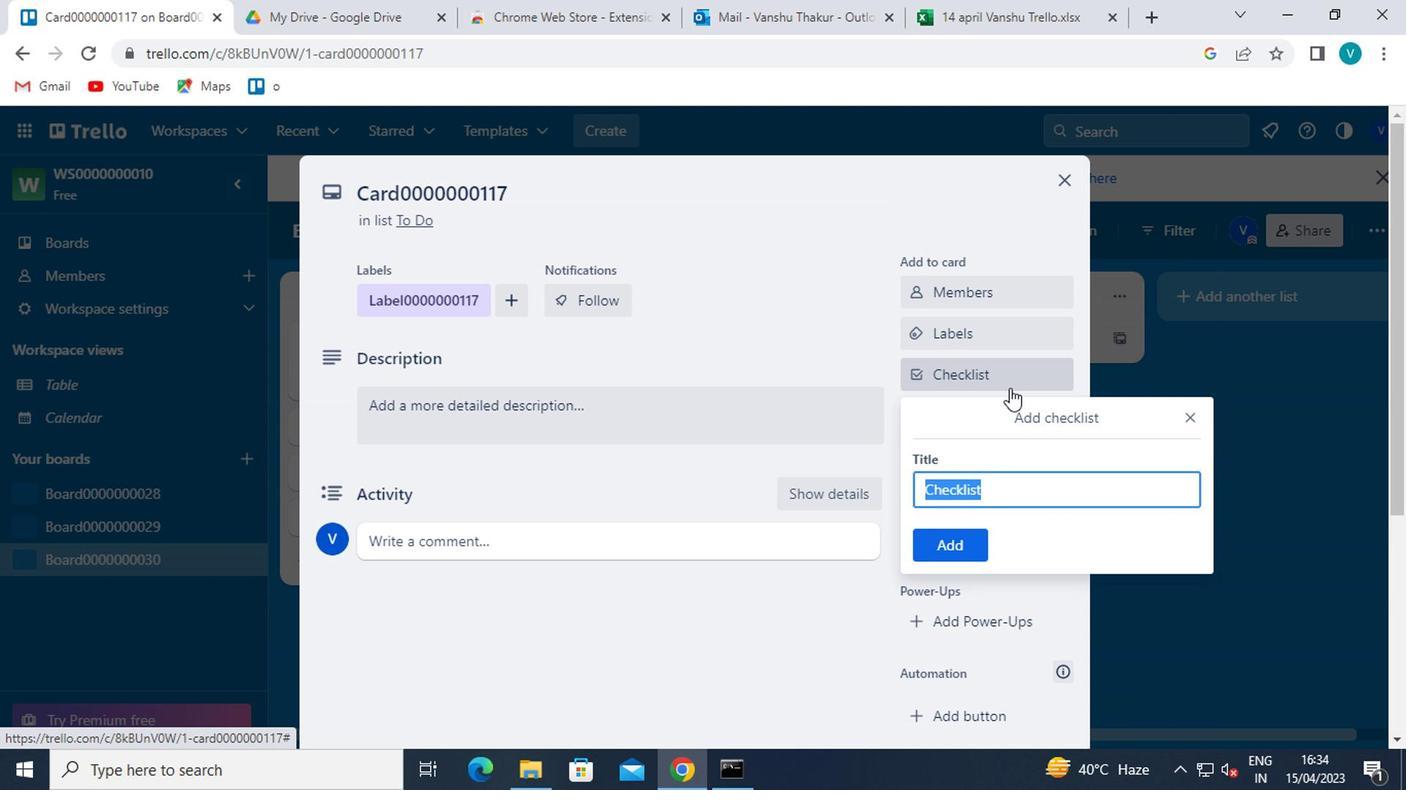 
Action: Key pressed <Key.shift>CL0000000117
Screenshot: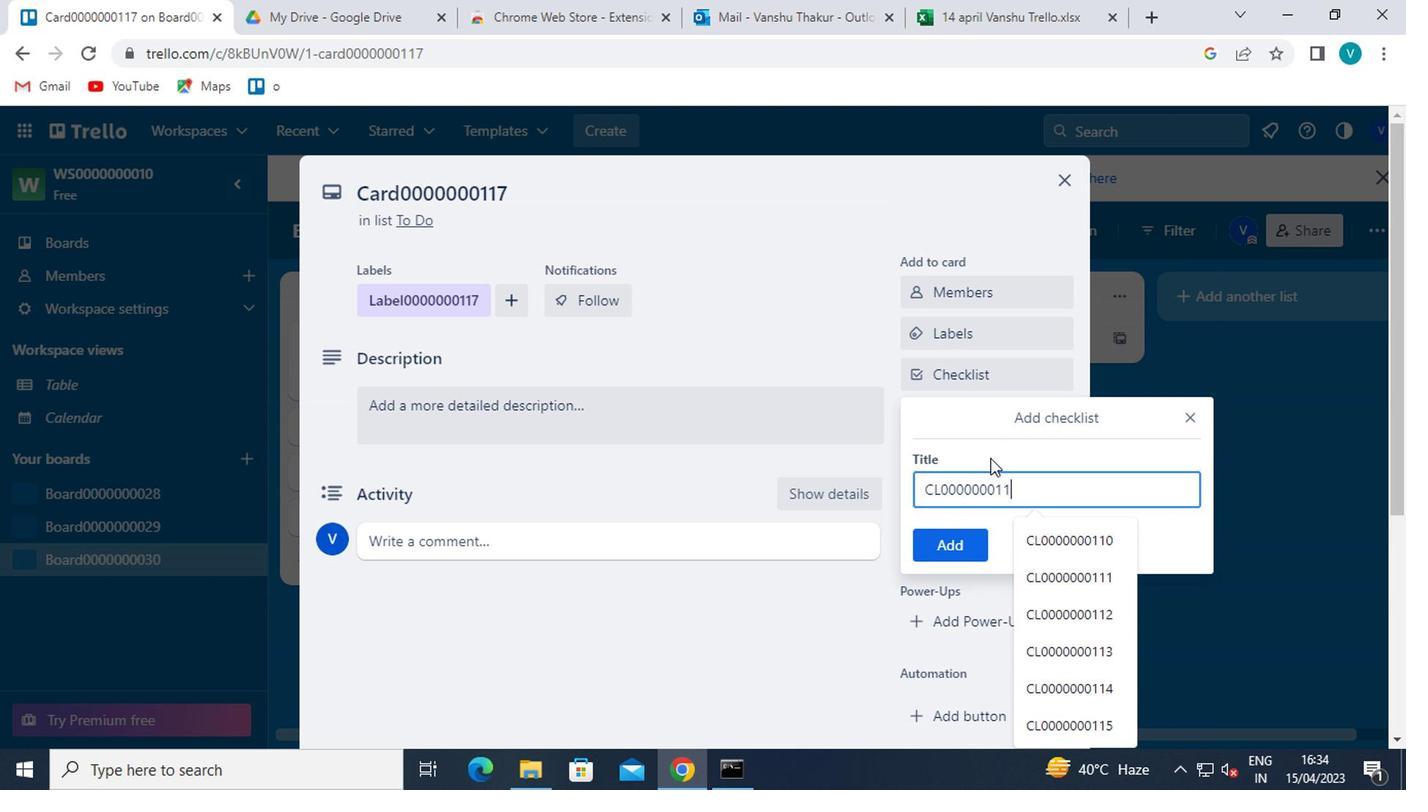 
Action: Mouse moved to (947, 552)
Screenshot: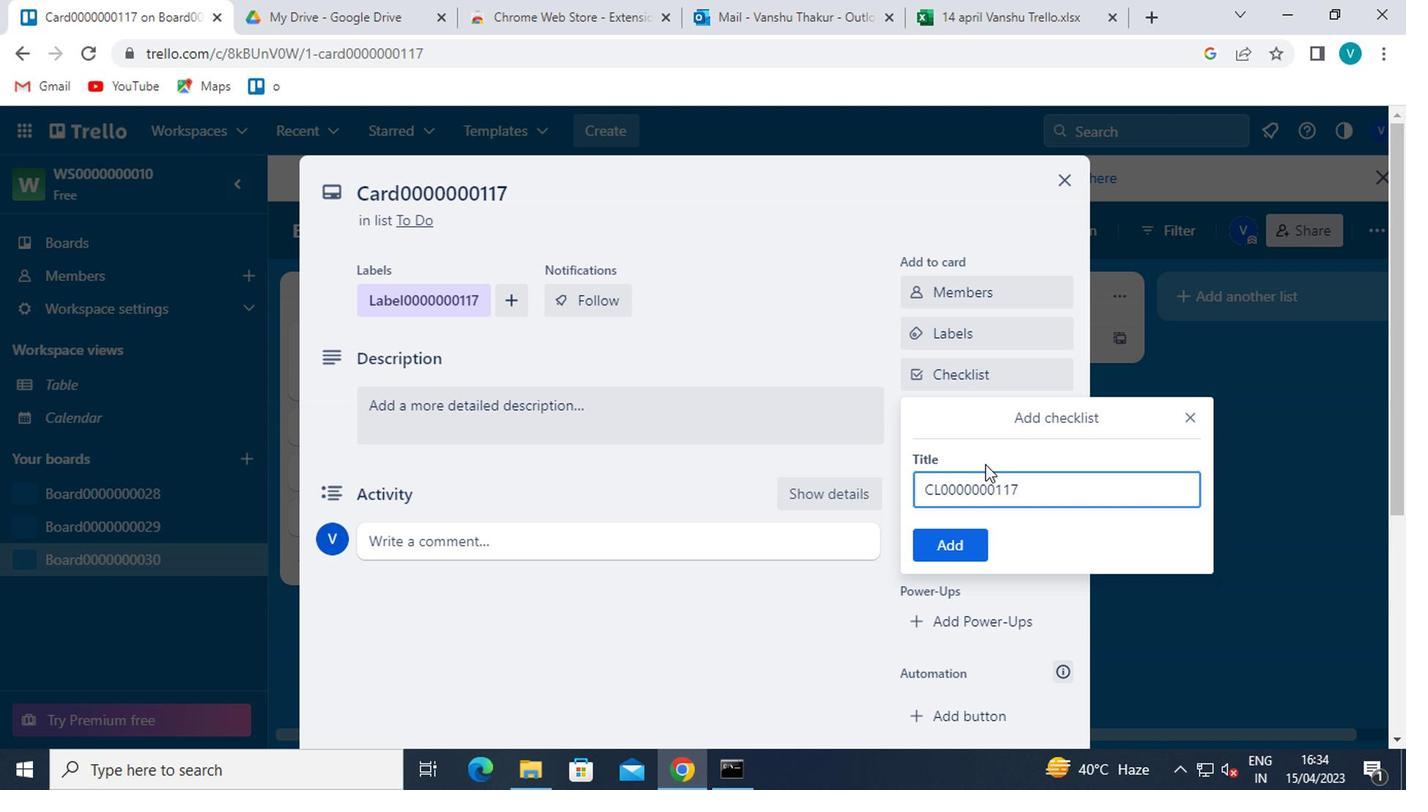 
Action: Mouse pressed left at (947, 552)
Screenshot: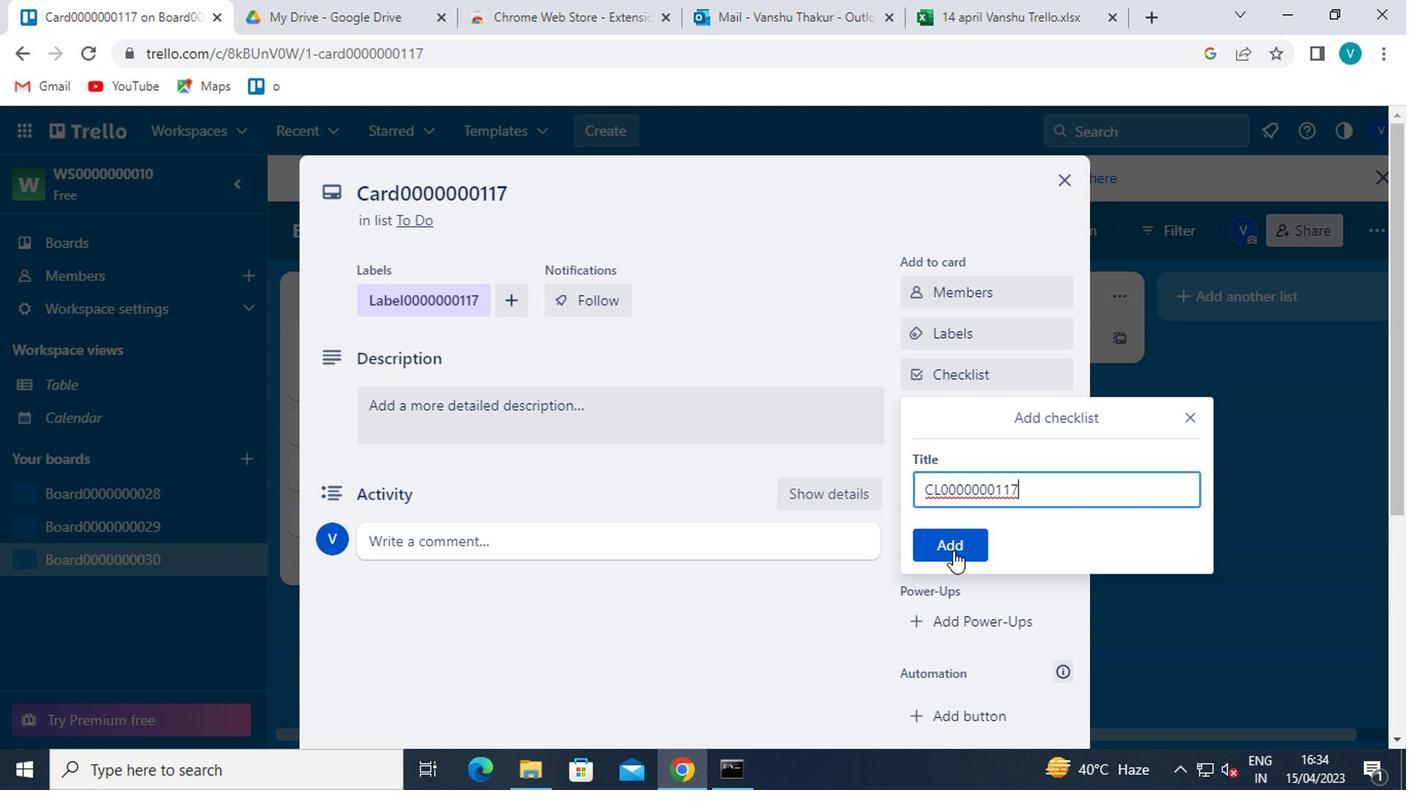 
Action: Mouse moved to (982, 418)
Screenshot: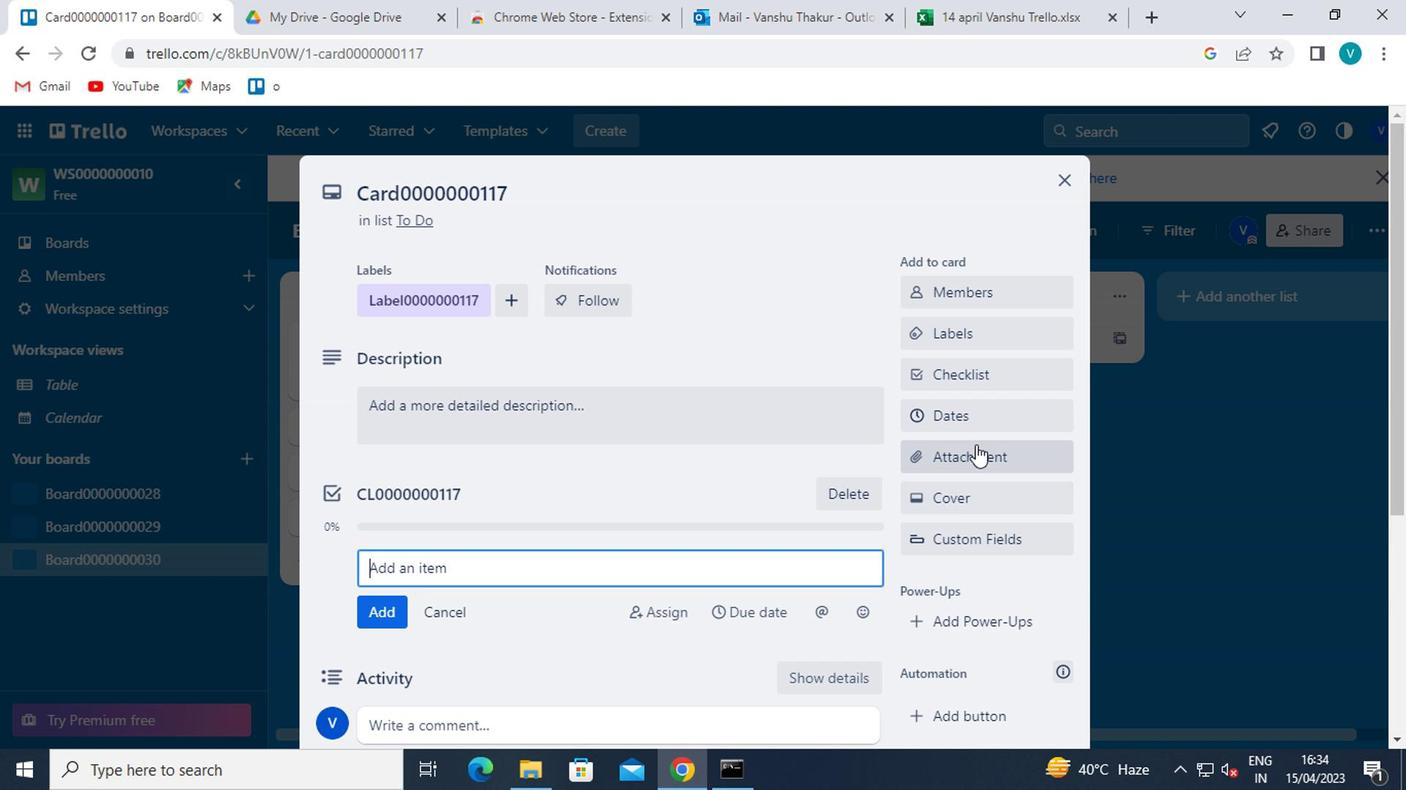 
Action: Mouse pressed left at (982, 418)
Screenshot: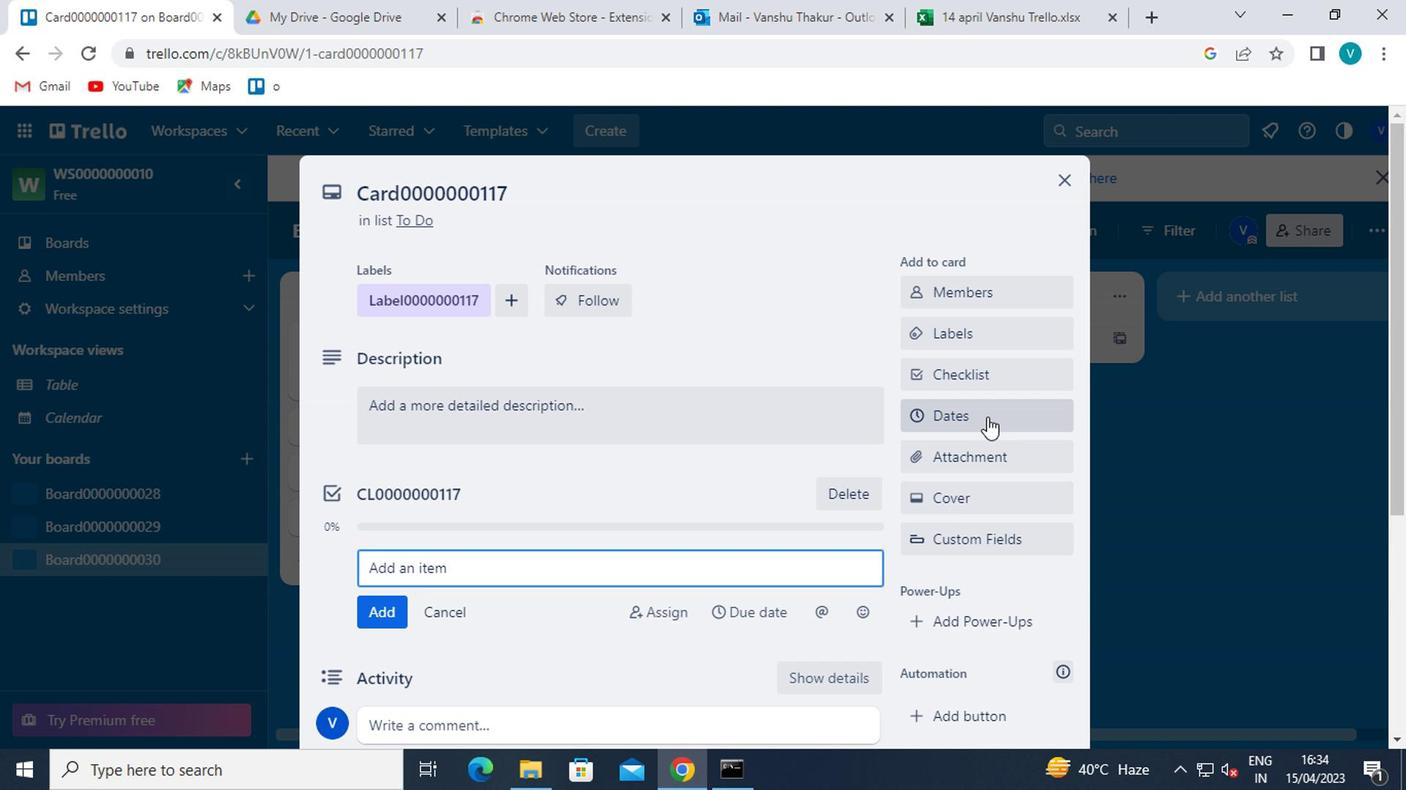 
Action: Mouse moved to (924, 547)
Screenshot: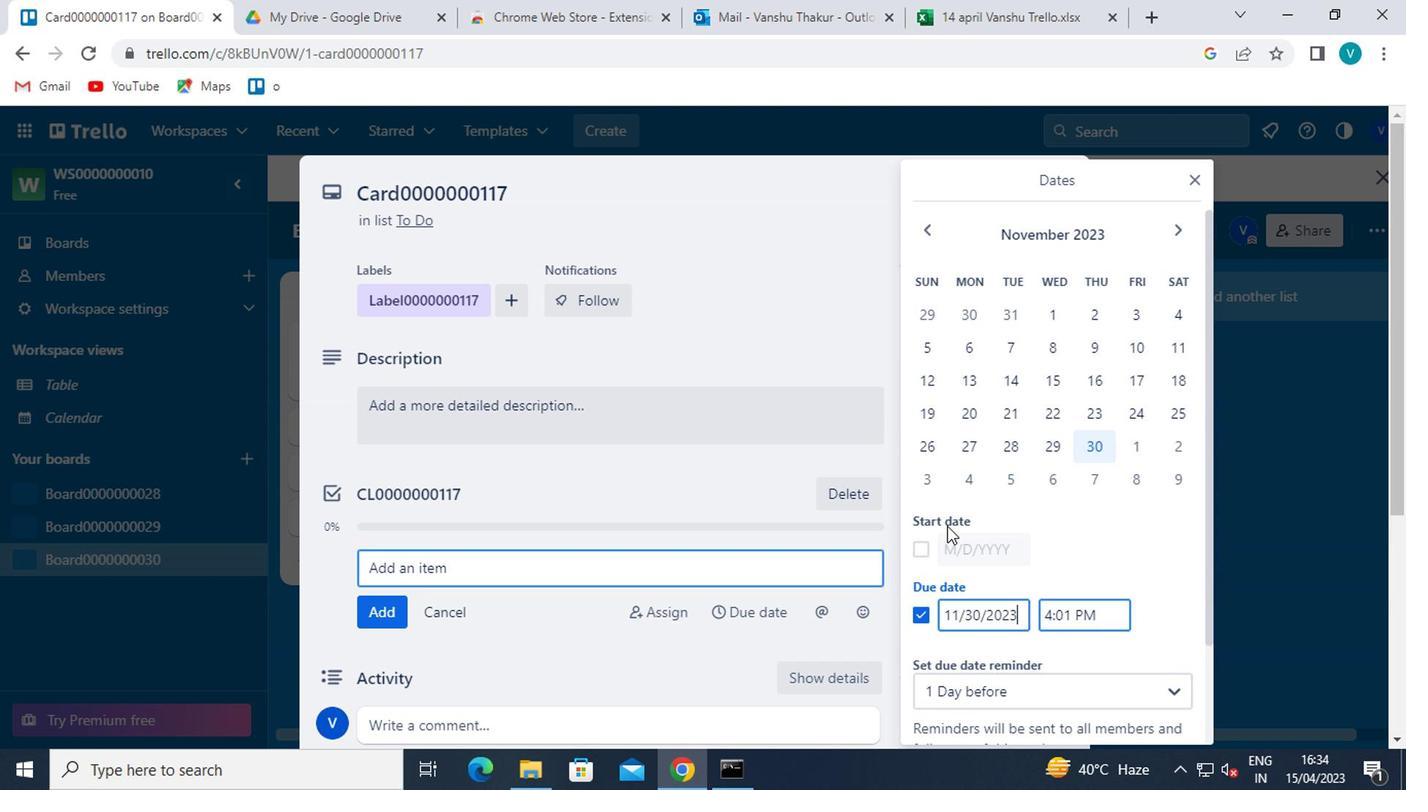 
Action: Mouse pressed left at (924, 547)
Screenshot: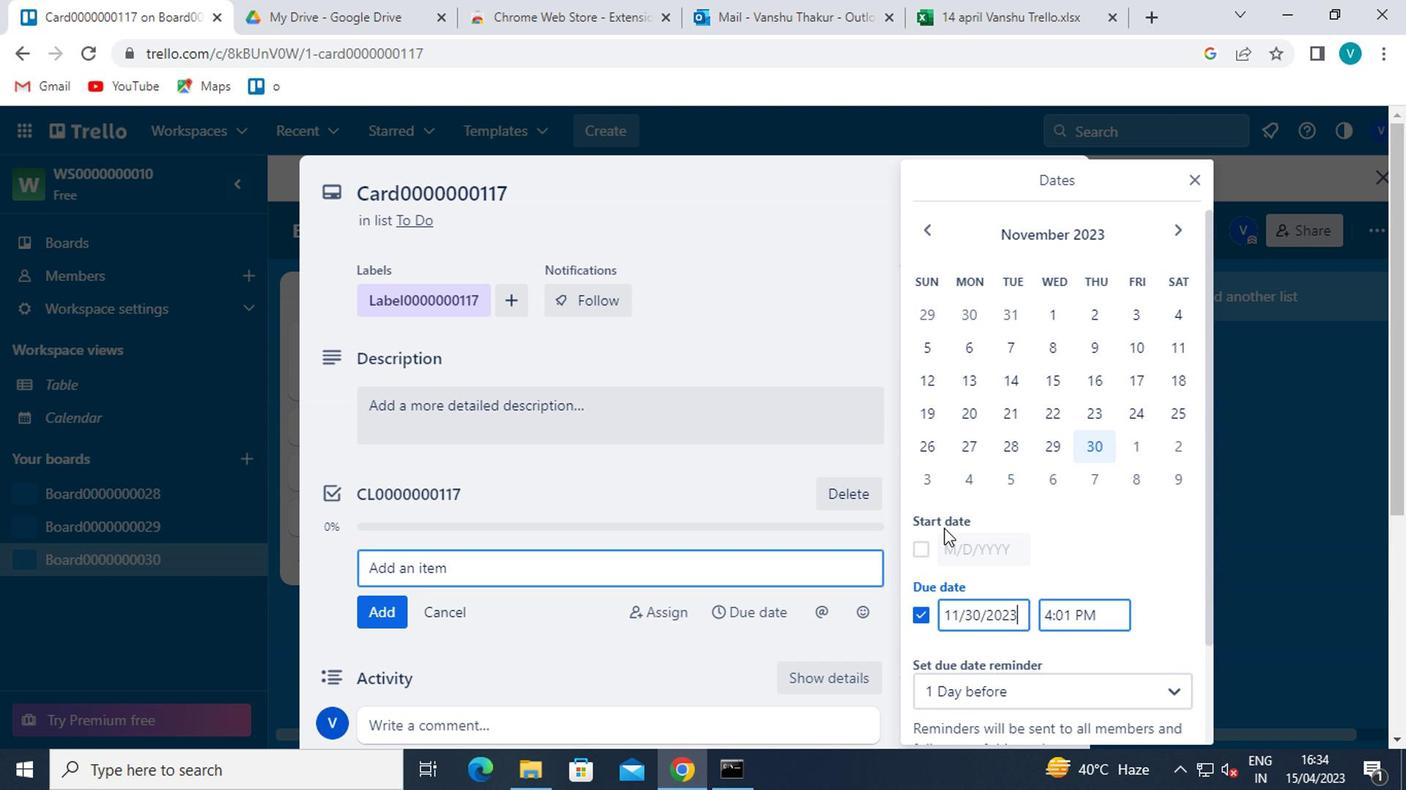 
Action: Mouse moved to (929, 221)
Screenshot: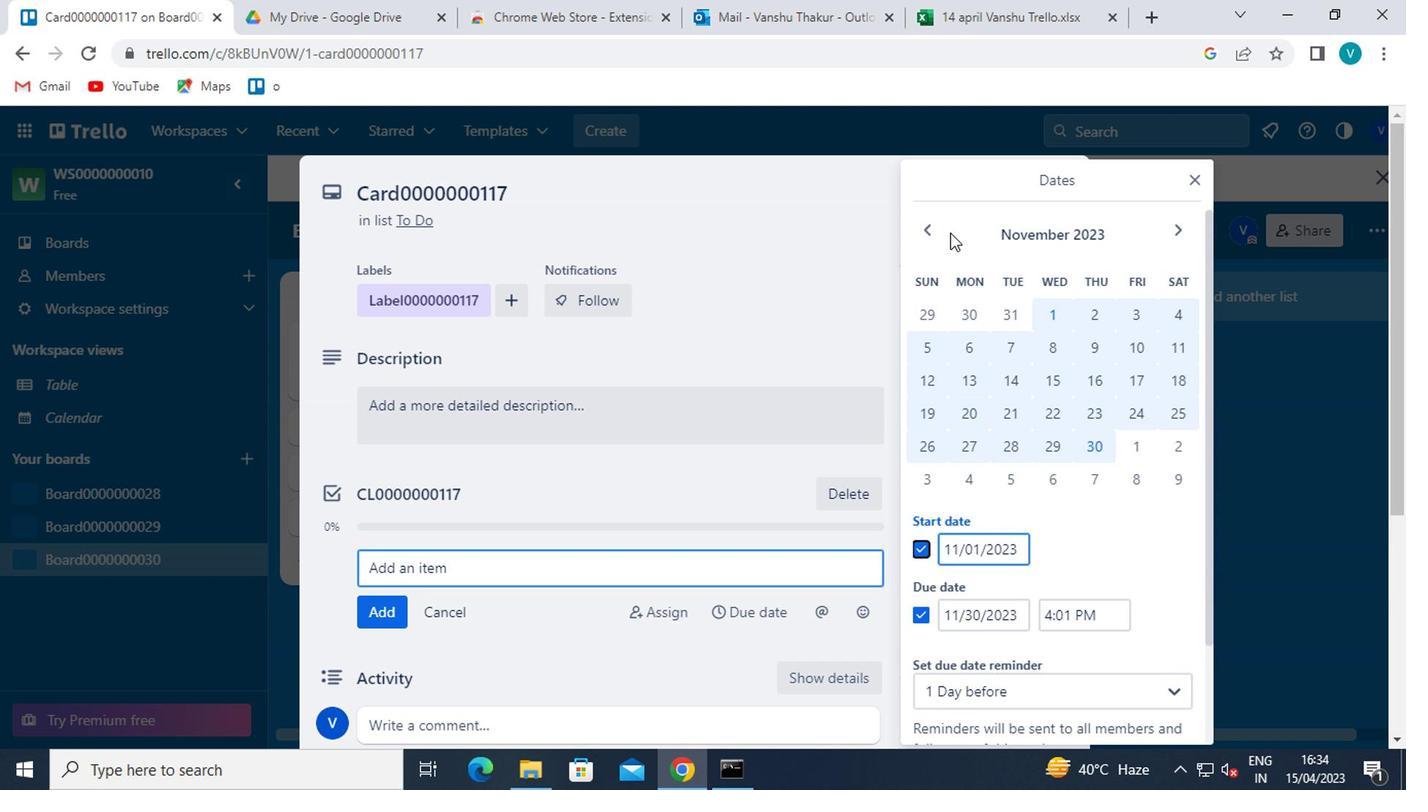 
Action: Mouse pressed left at (929, 221)
Screenshot: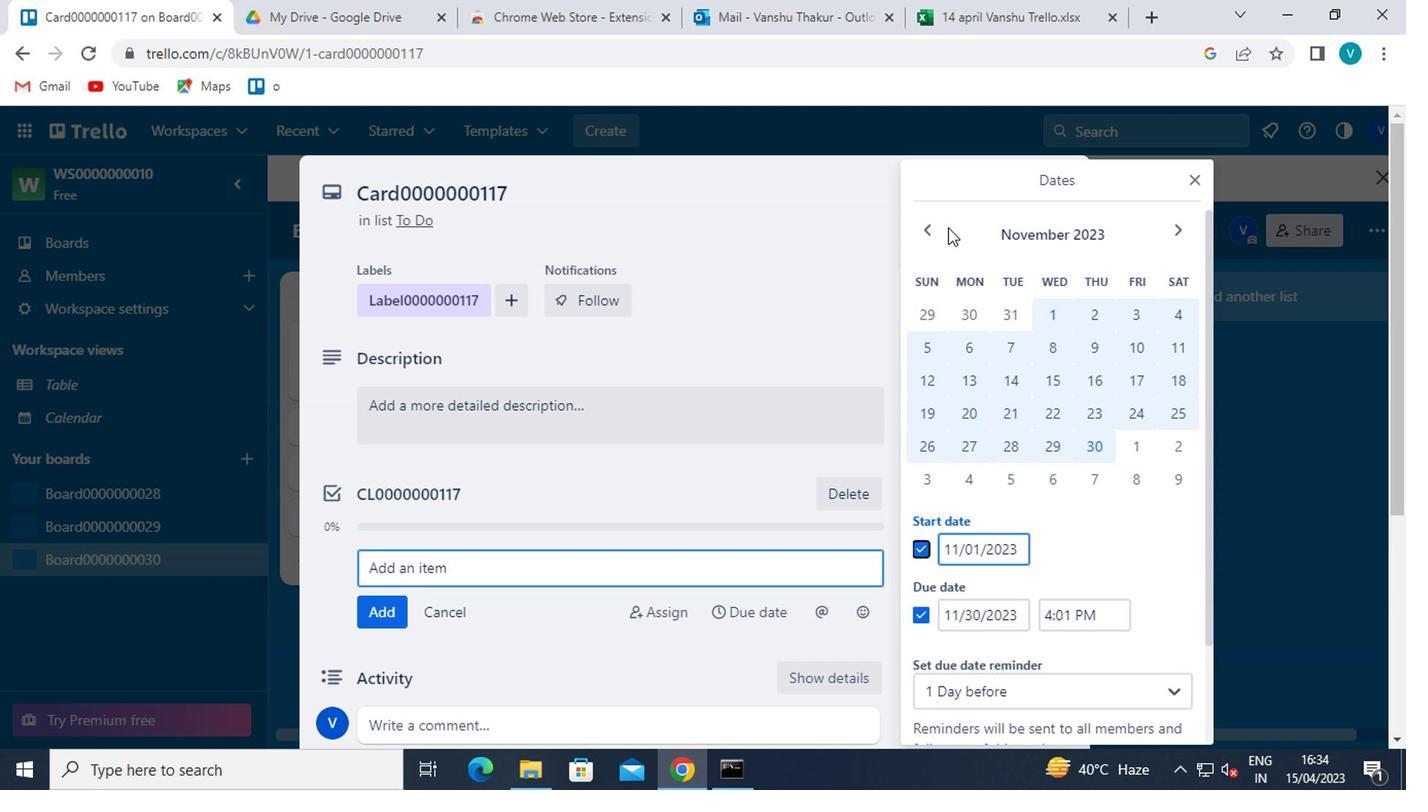 
Action: Mouse moved to (927, 220)
Screenshot: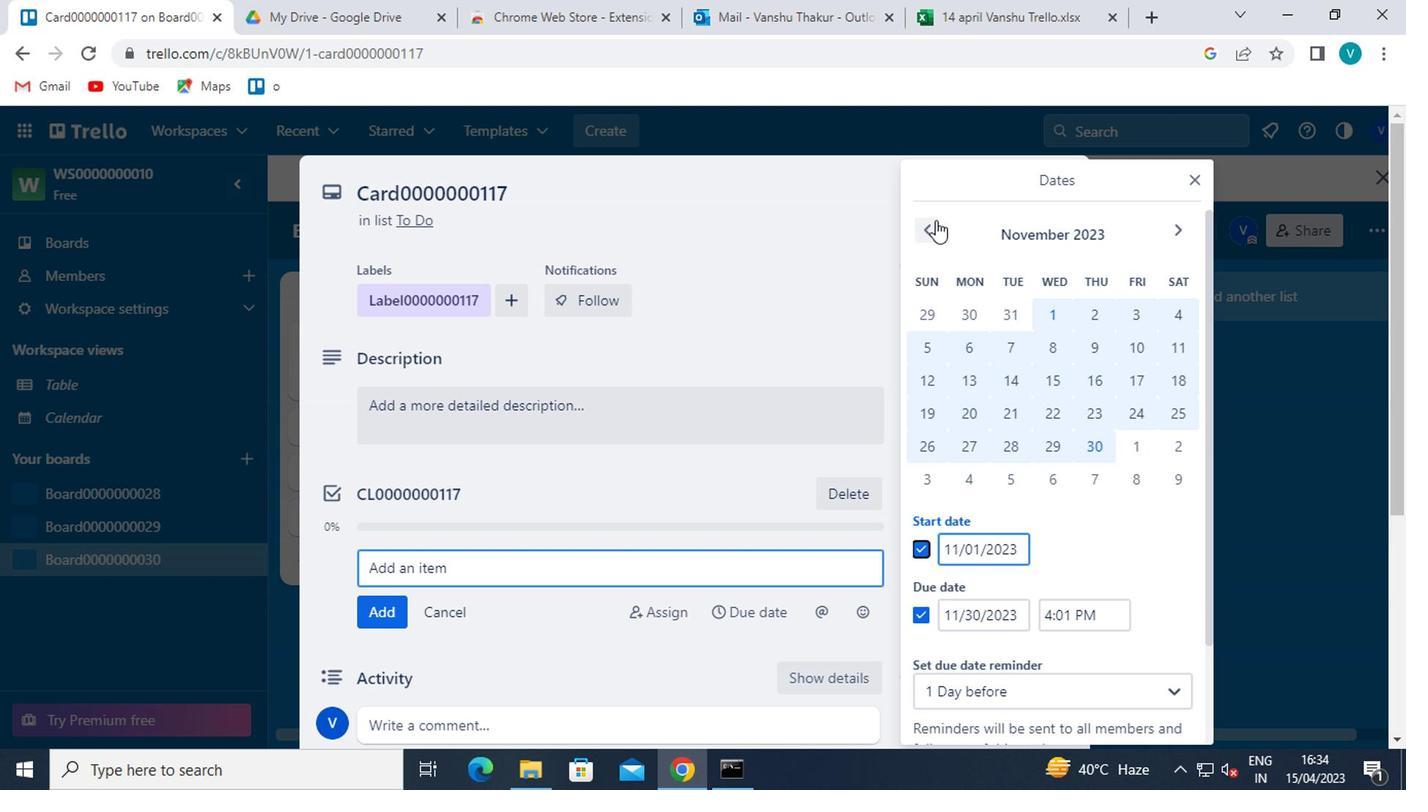 
Action: Mouse pressed left at (927, 220)
Screenshot: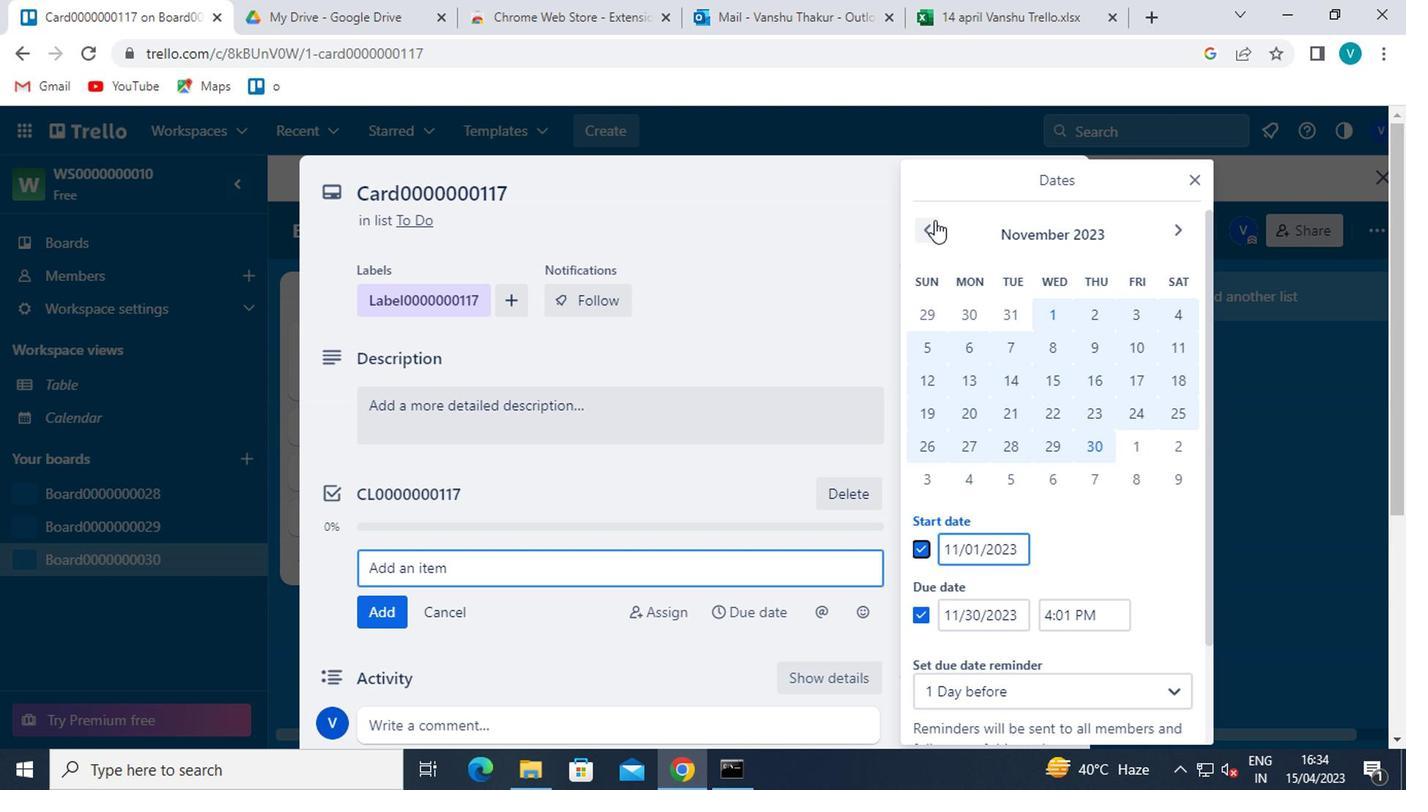 
Action: Mouse pressed left at (927, 220)
Screenshot: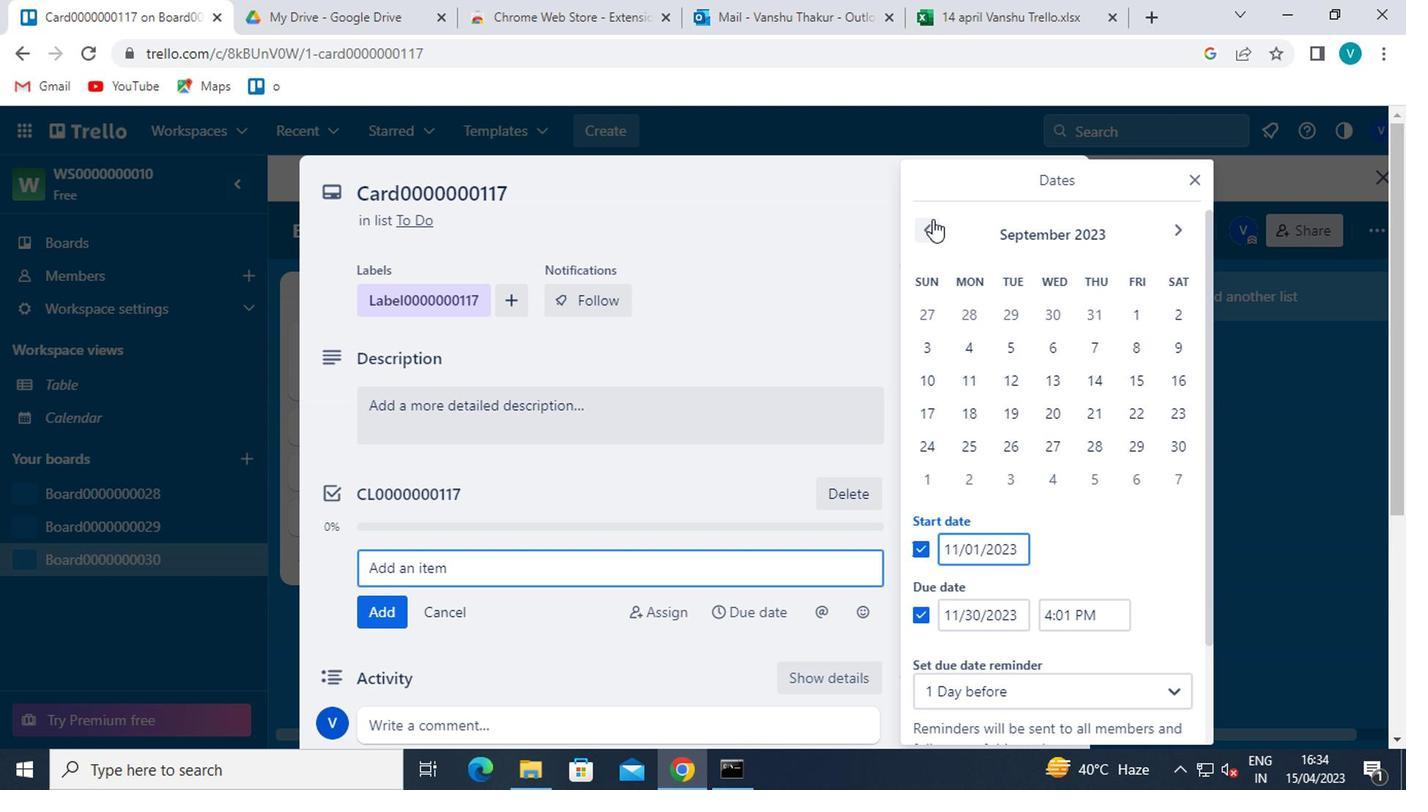 
Action: Mouse moved to (1011, 306)
Screenshot: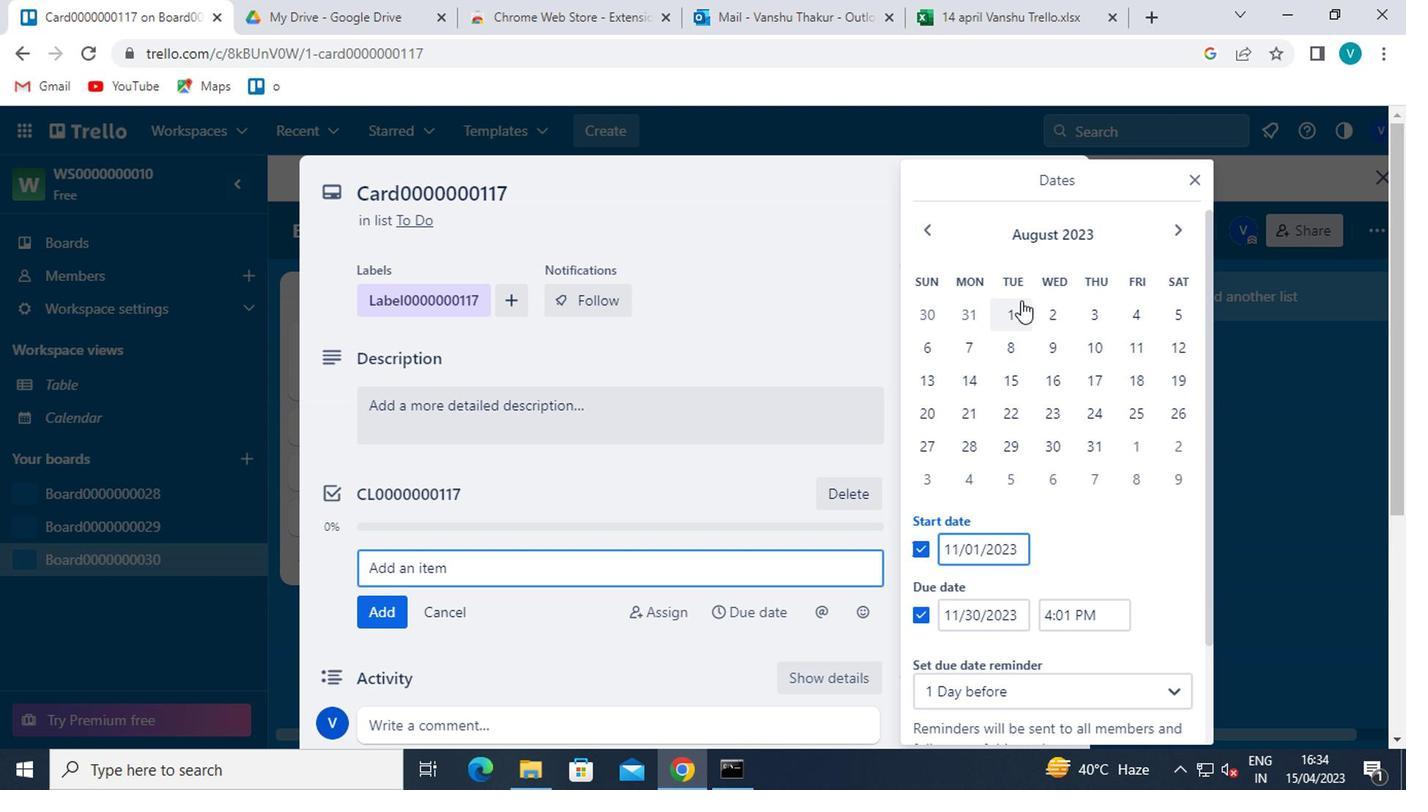 
Action: Mouse pressed left at (1011, 306)
Screenshot: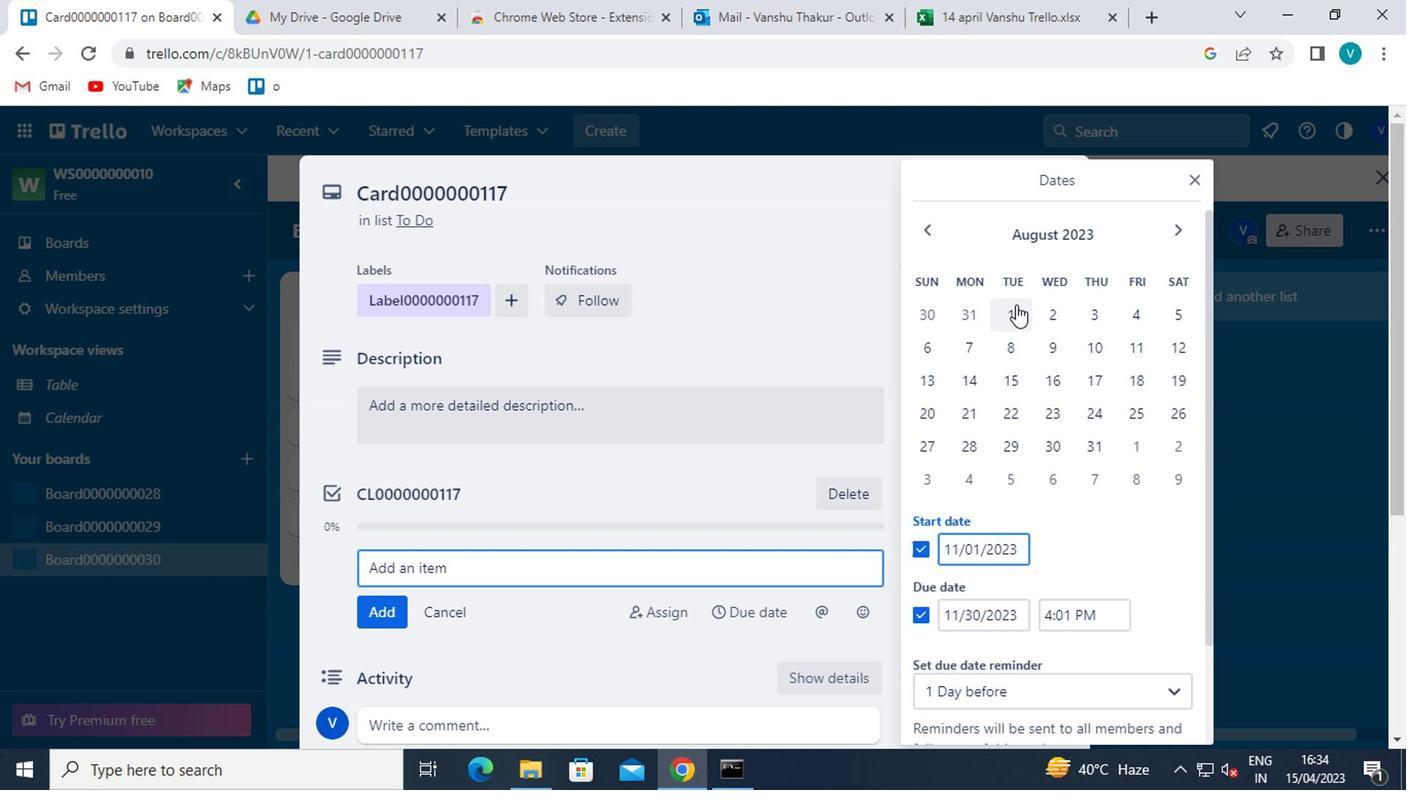 
Action: Mouse moved to (1073, 446)
Screenshot: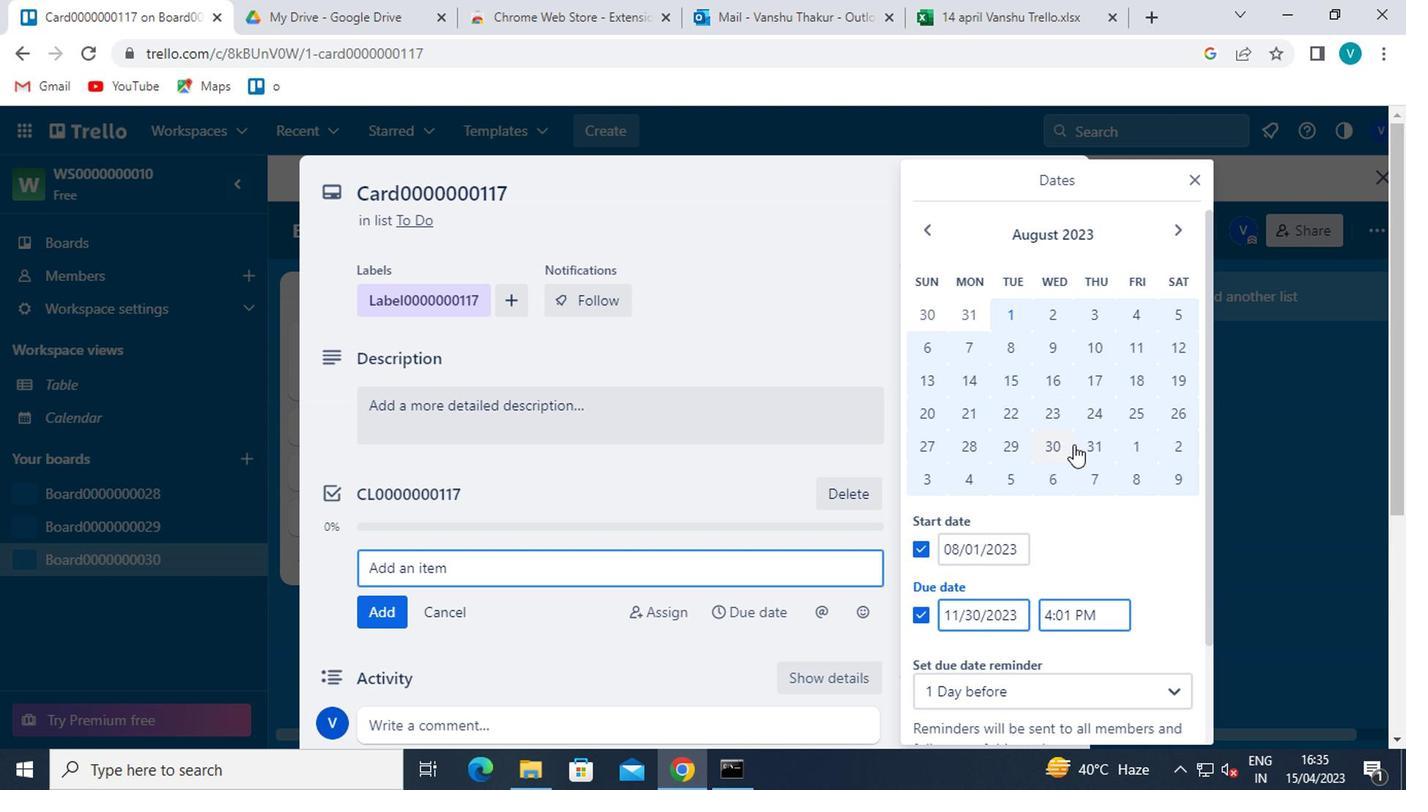 
Action: Mouse pressed left at (1073, 446)
Screenshot: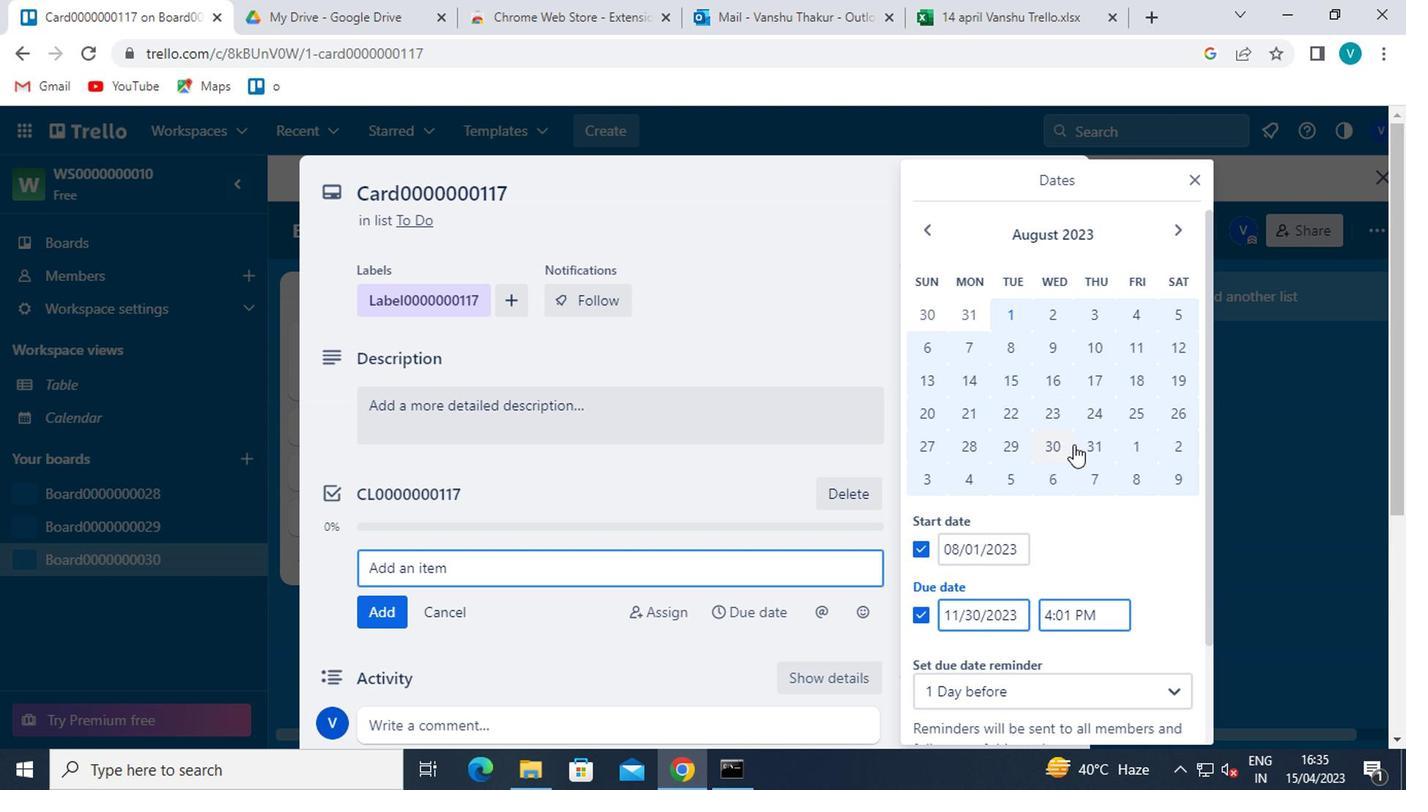 
Action: Mouse moved to (1064, 494)
Screenshot: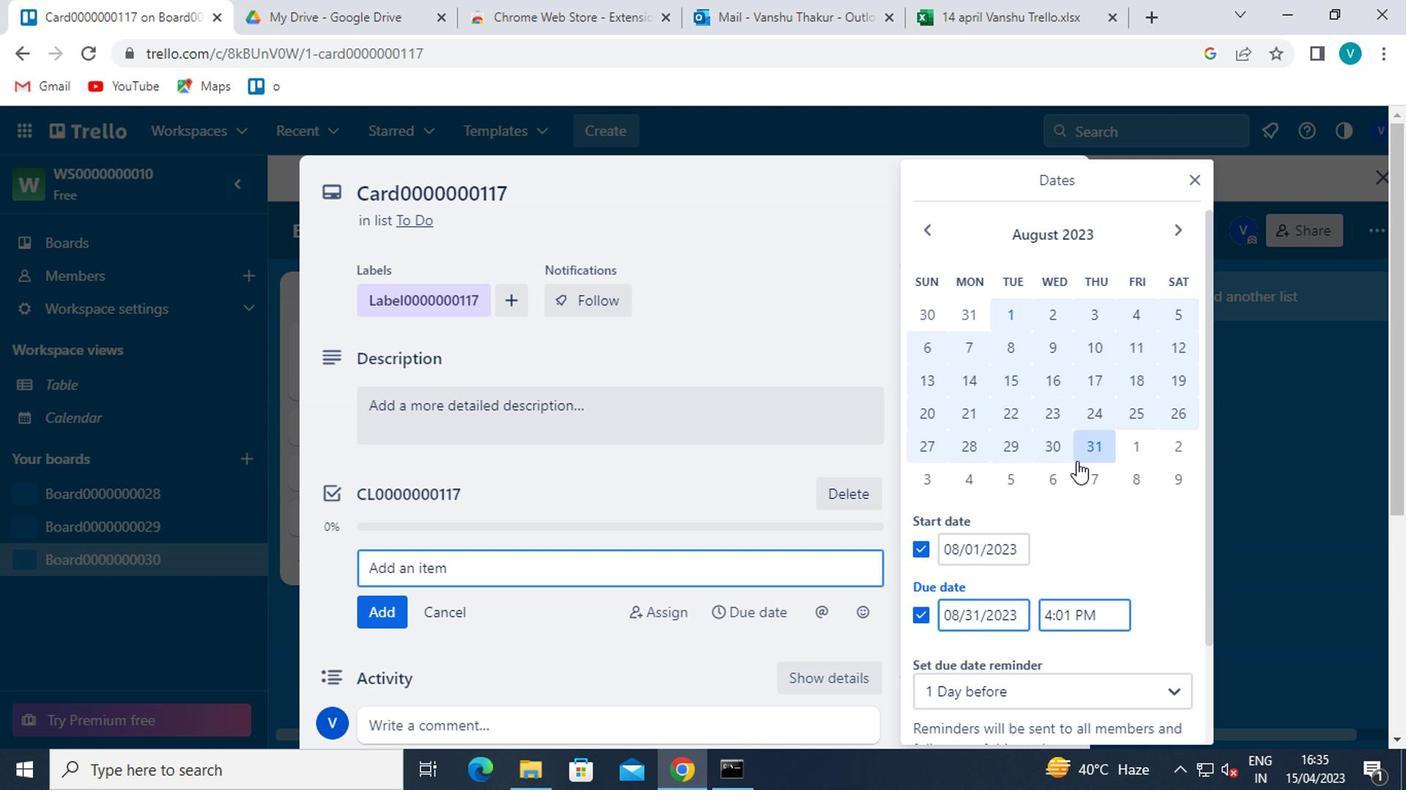 
Action: Mouse scrolled (1064, 493) with delta (0, 0)
Screenshot: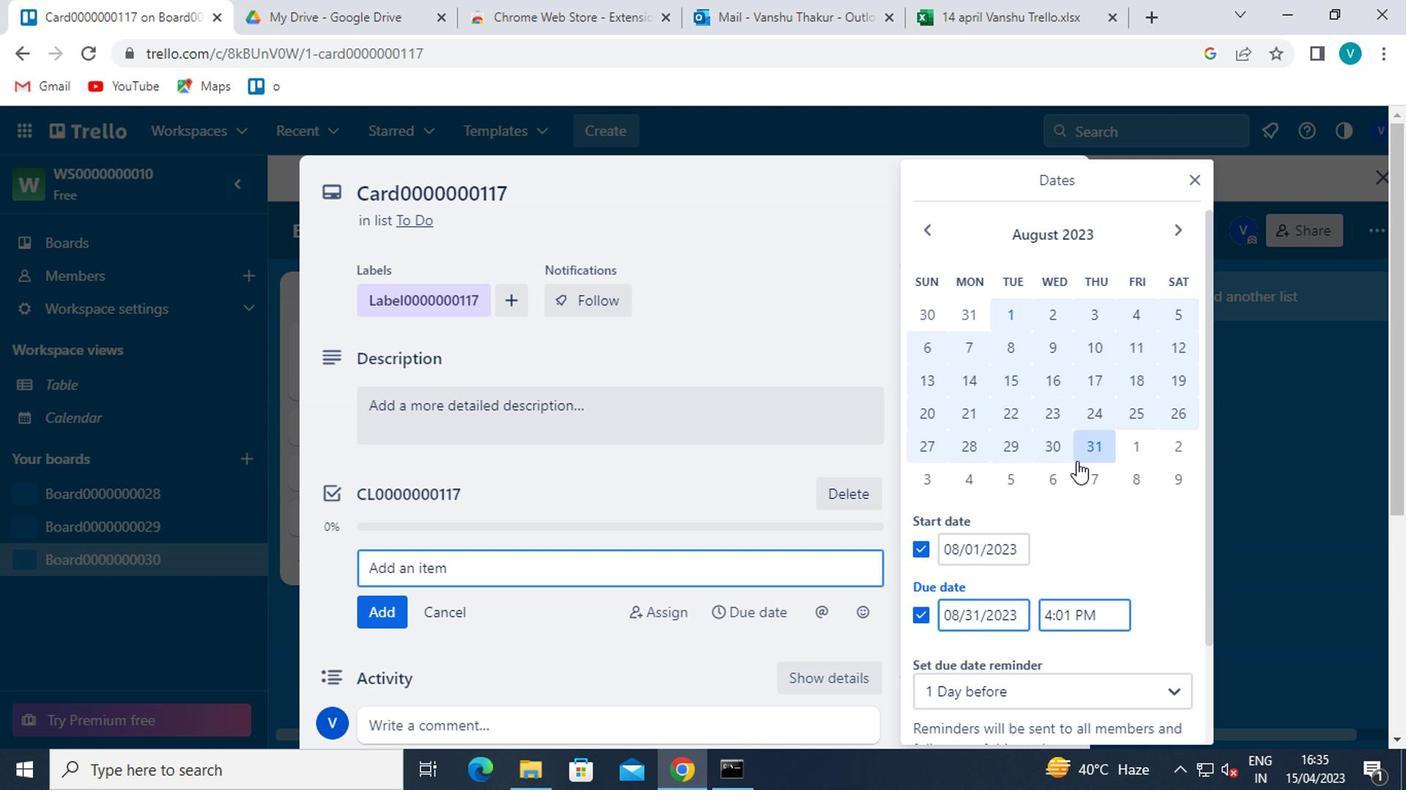 
Action: Mouse moved to (986, 685)
Screenshot: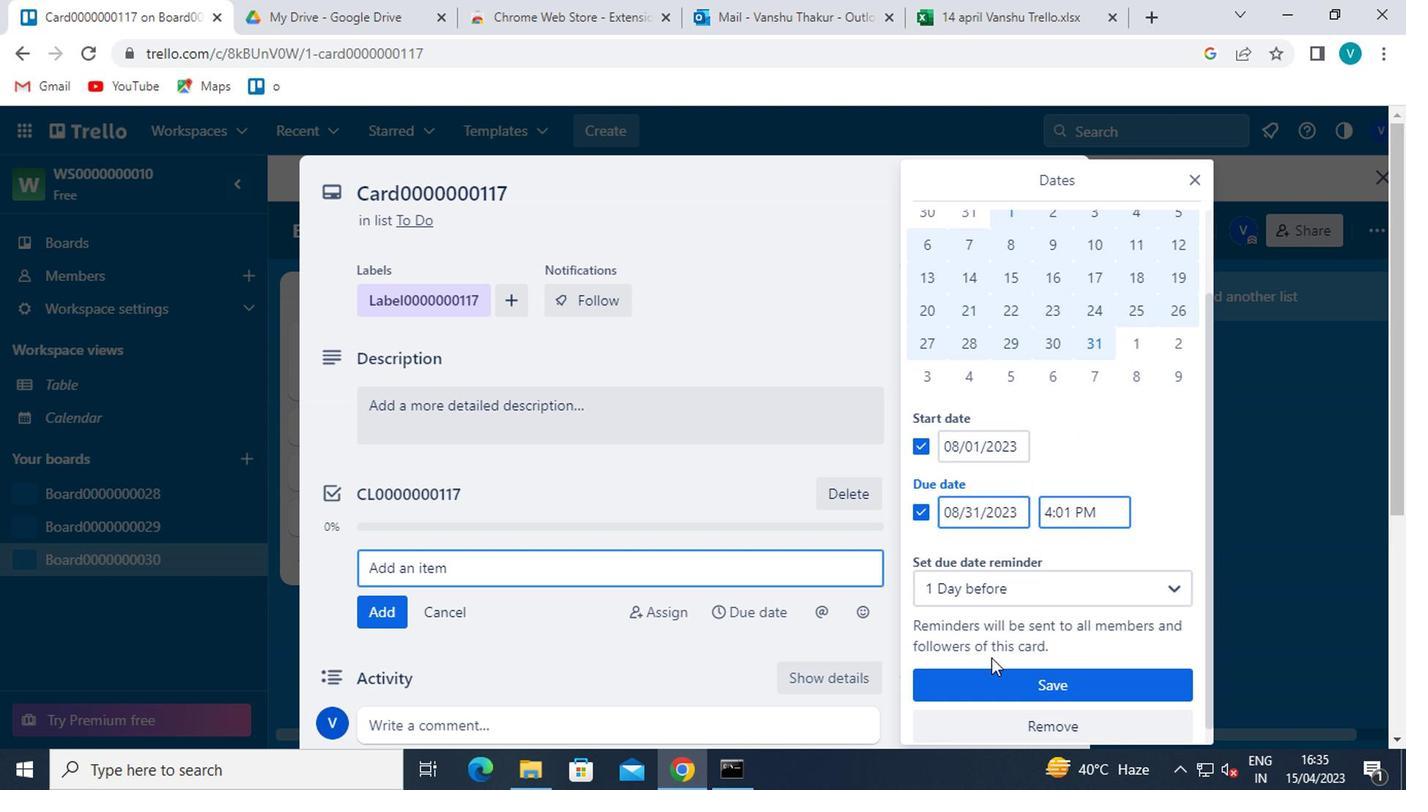 
Action: Mouse pressed left at (986, 685)
Screenshot: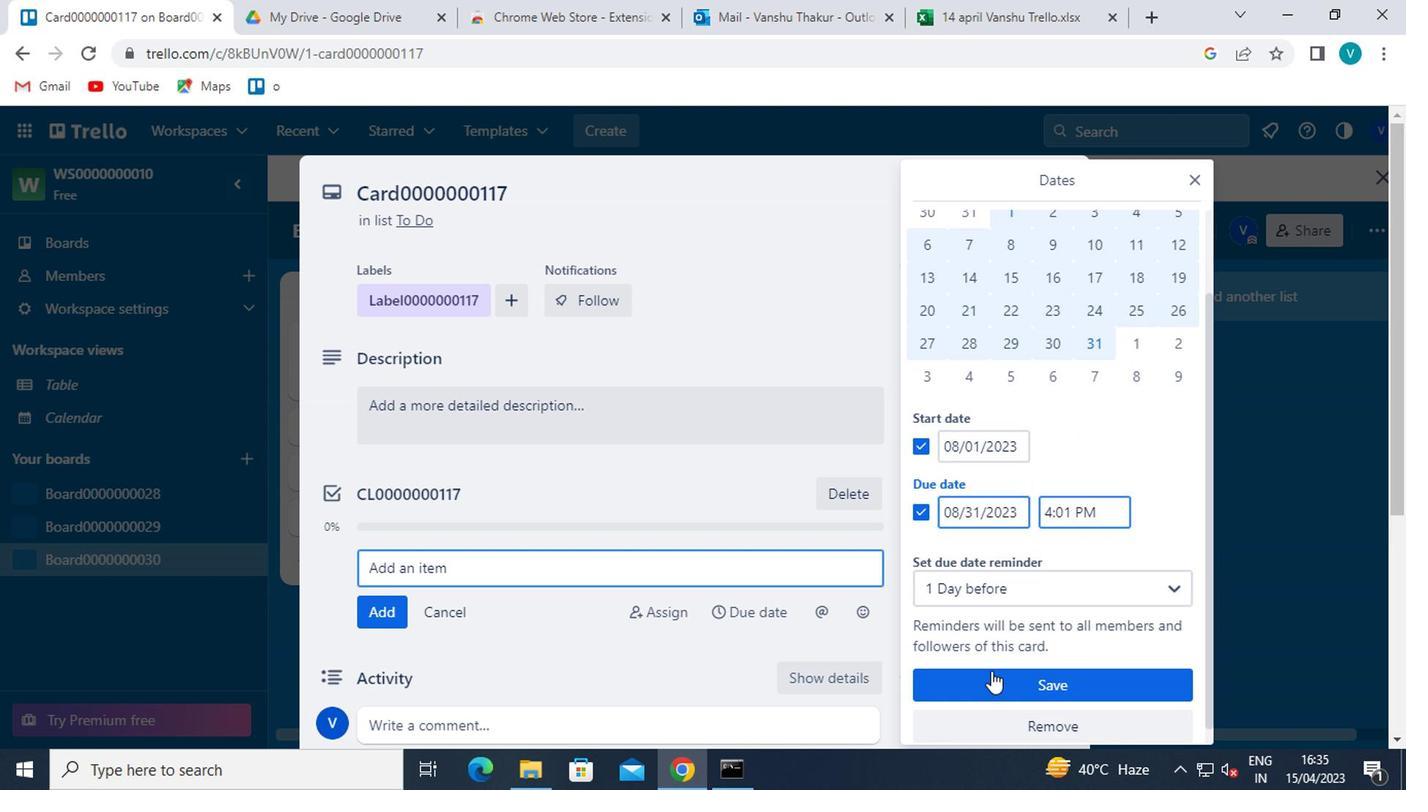
